 Task: Search one way flight ticket for 3 adults in first from Rock Springs: Southwest Wyoming Regional Airport (rock Springs Sweetwater County Airport) to New Bern: Coastal Carolina Regional Airport (was Craven County Regional) on 8-4-2023. Choice of flights is Sun country airlines. Number of bags: 1 carry on bag. Price is upto 97000. Outbound departure time preference is 8:00.
Action: Mouse moved to (410, 362)
Screenshot: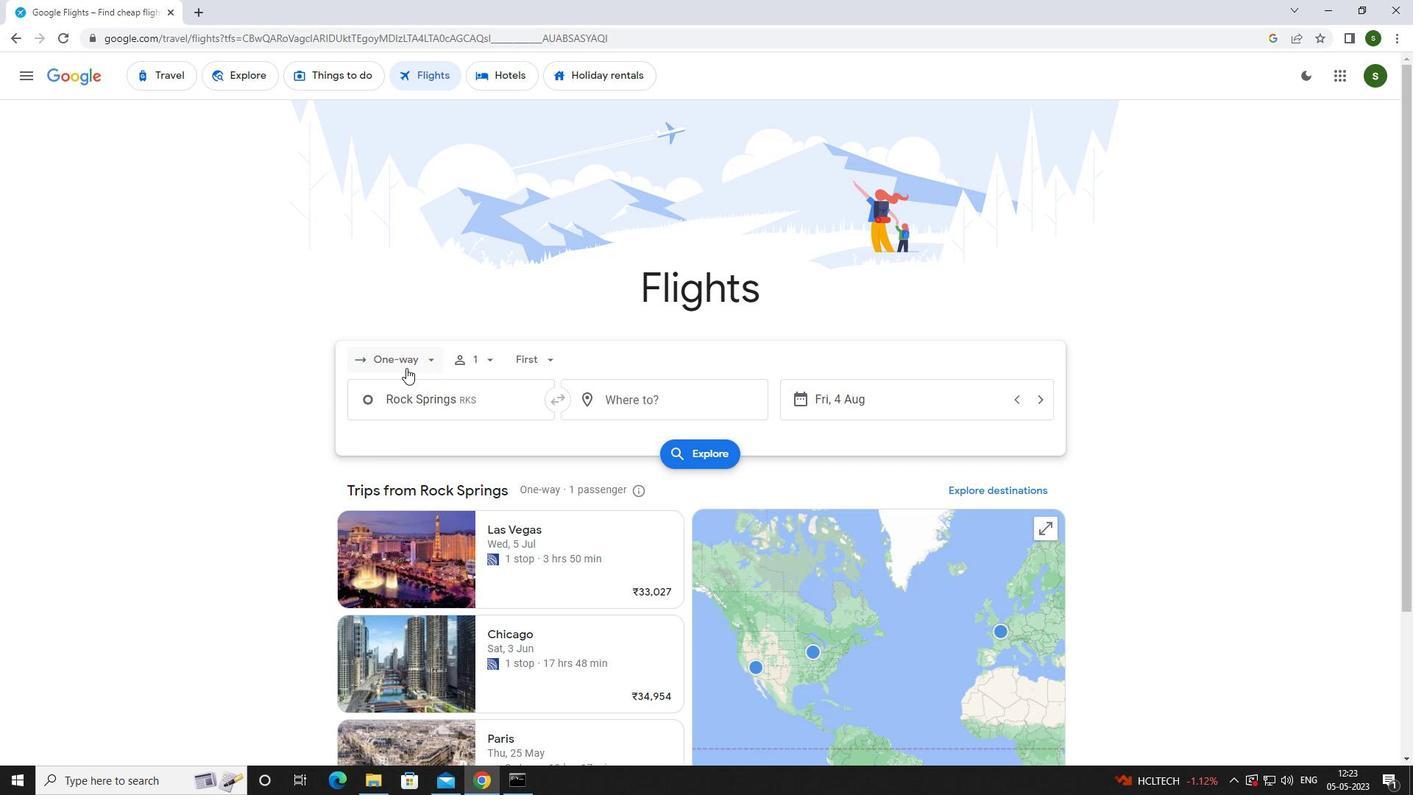 
Action: Mouse pressed left at (410, 362)
Screenshot: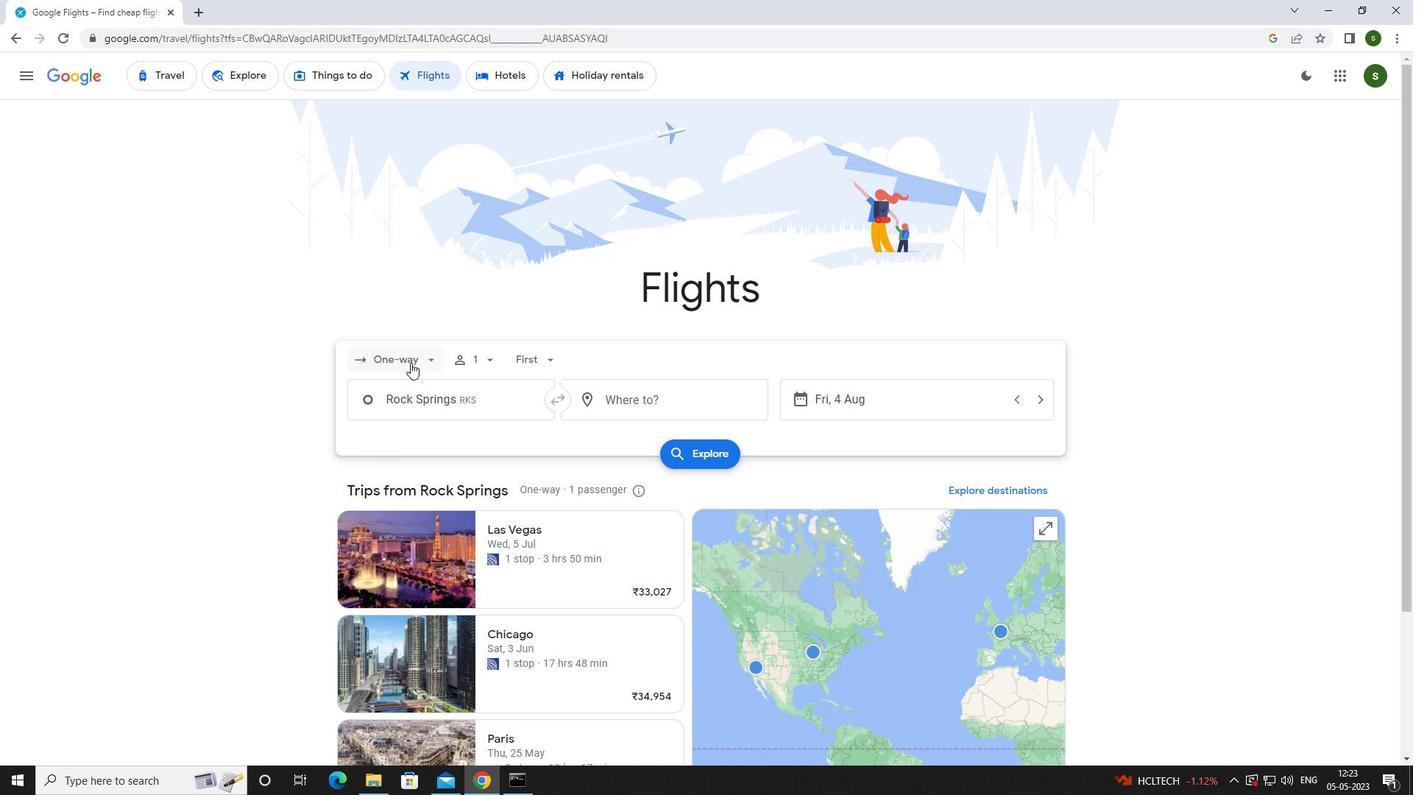 
Action: Mouse moved to (413, 421)
Screenshot: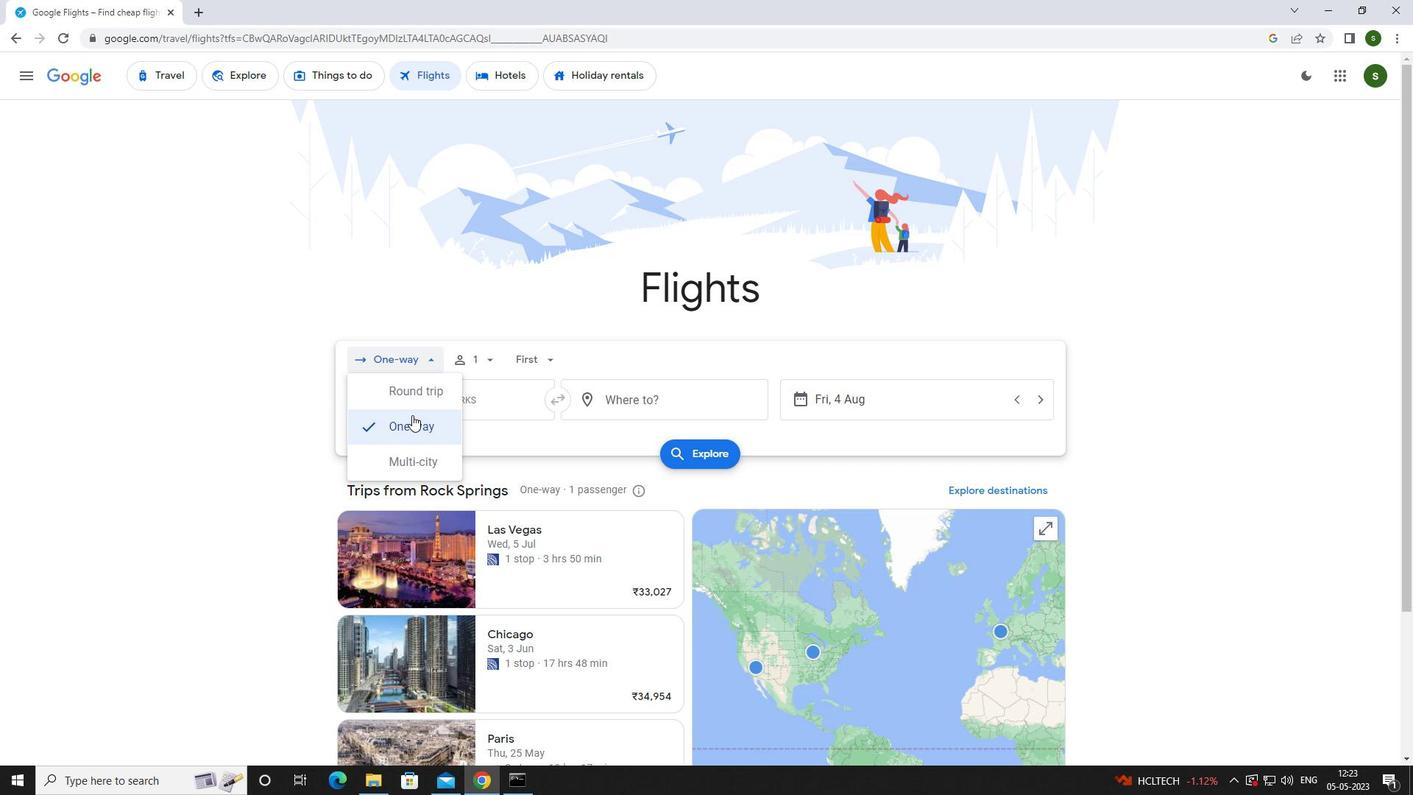 
Action: Mouse pressed left at (413, 421)
Screenshot: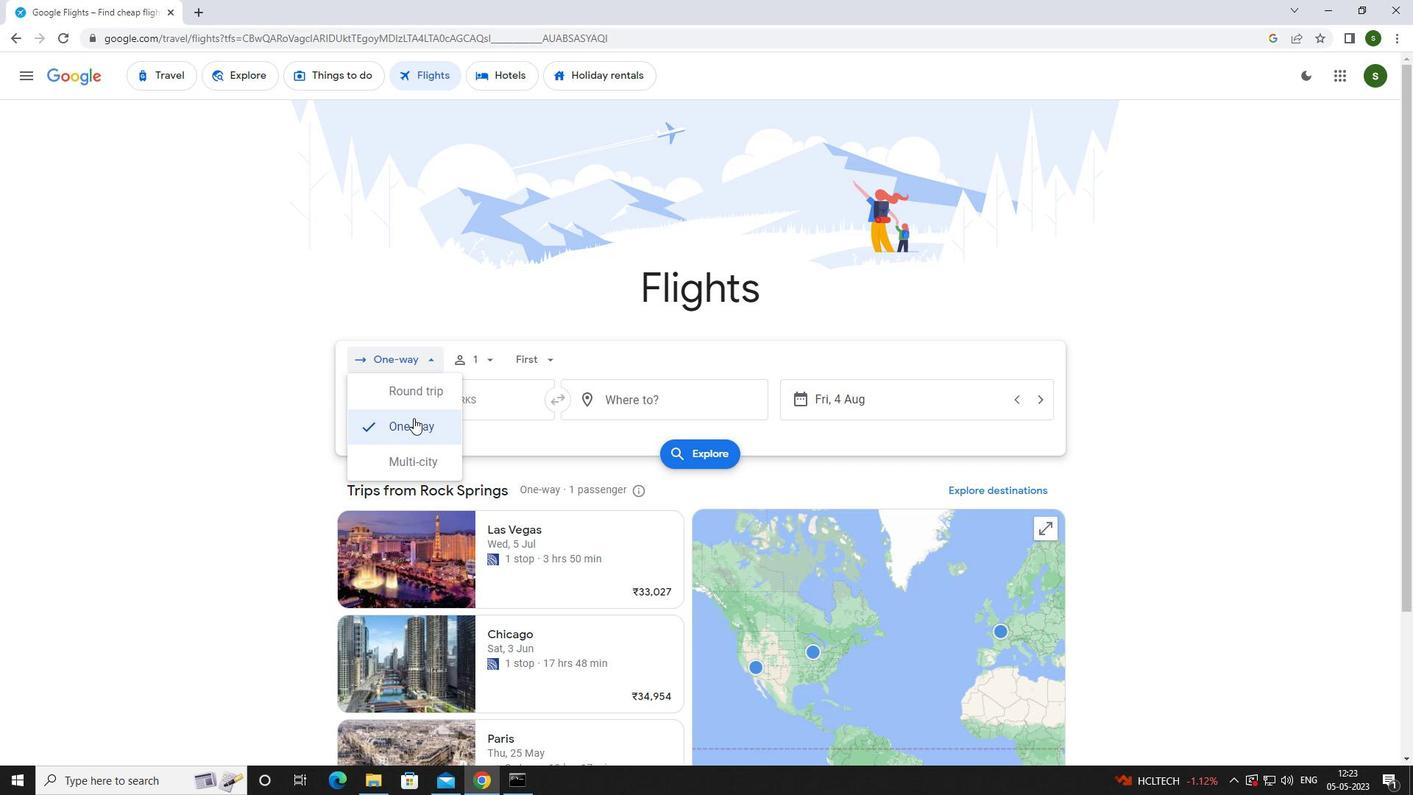 
Action: Mouse moved to (483, 353)
Screenshot: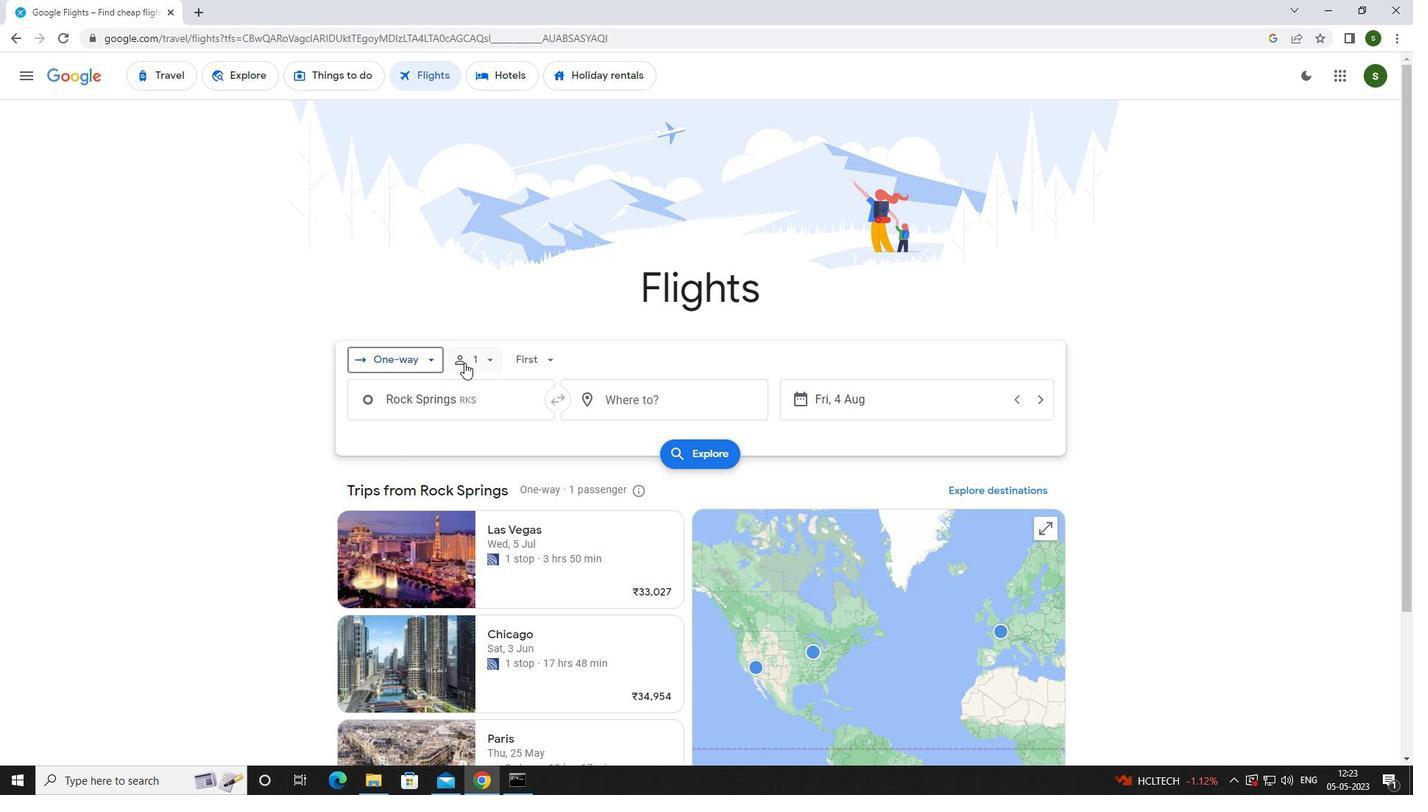 
Action: Mouse pressed left at (483, 353)
Screenshot: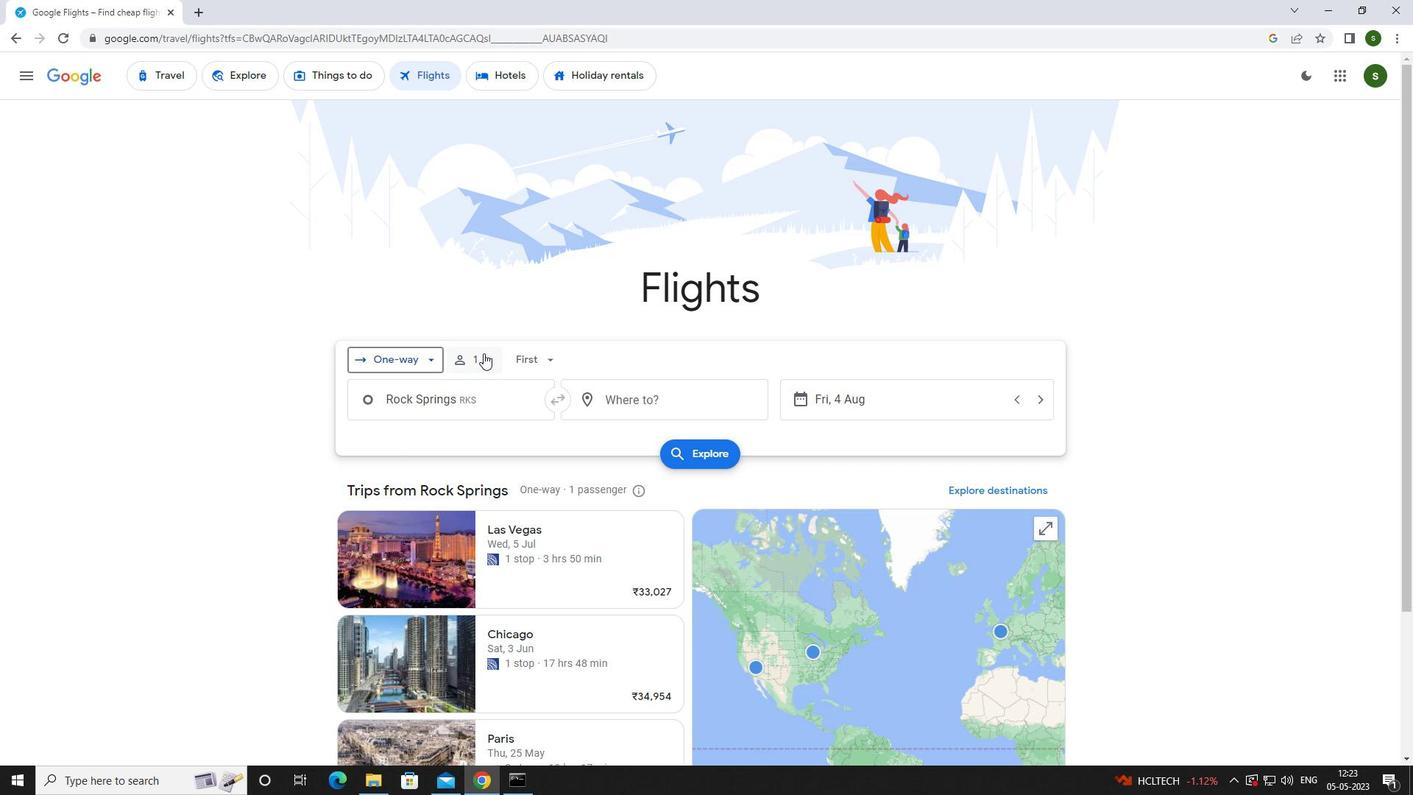 
Action: Mouse moved to (599, 396)
Screenshot: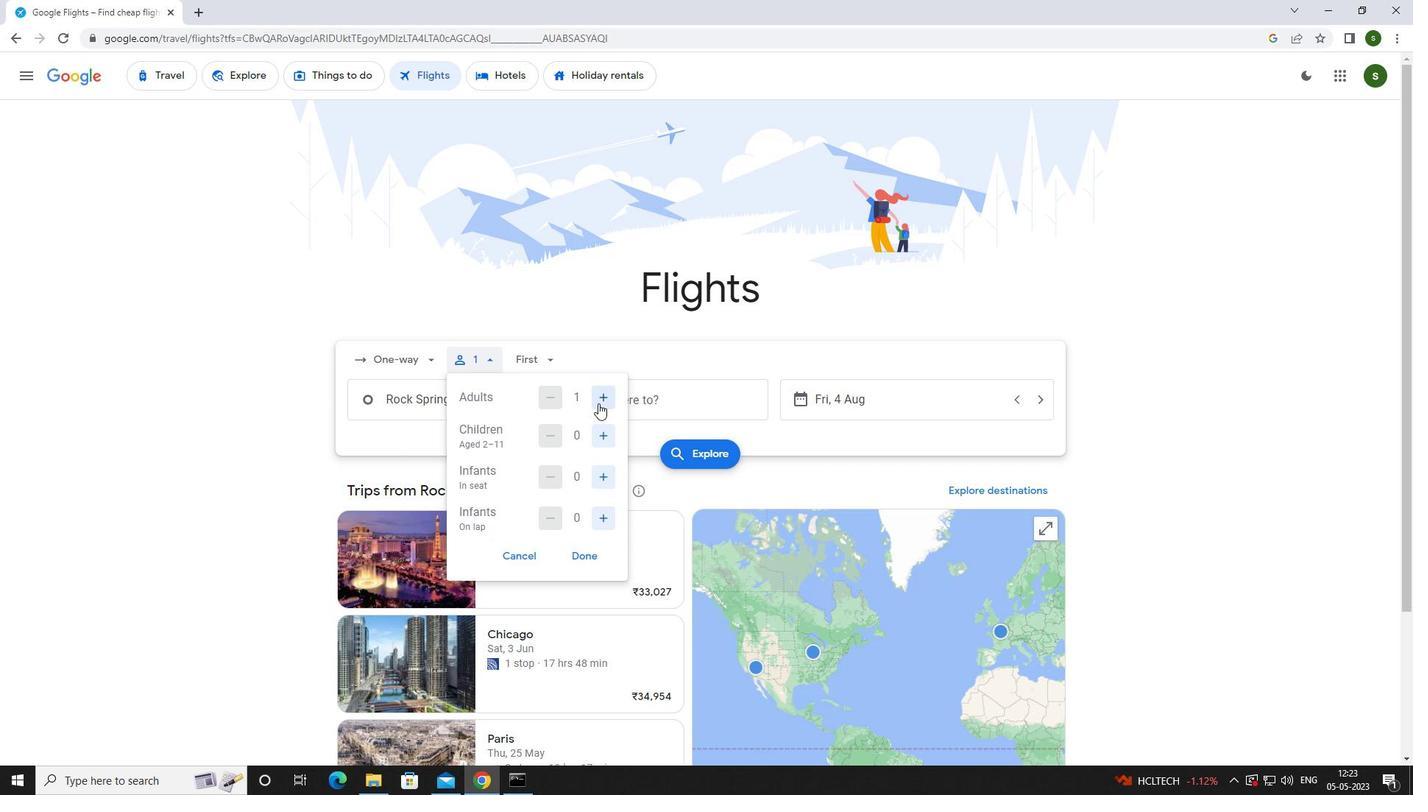 
Action: Mouse pressed left at (599, 396)
Screenshot: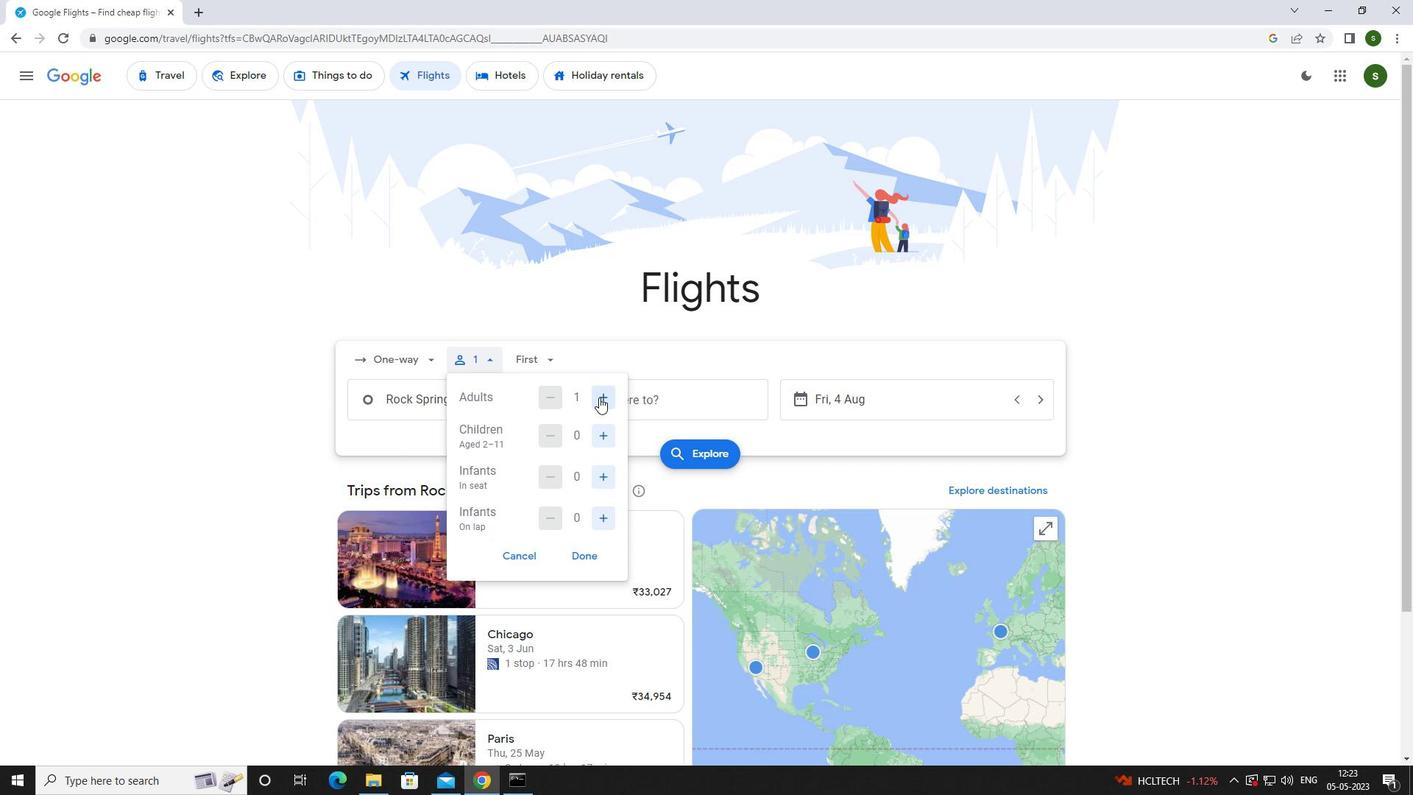 
Action: Mouse pressed left at (599, 396)
Screenshot: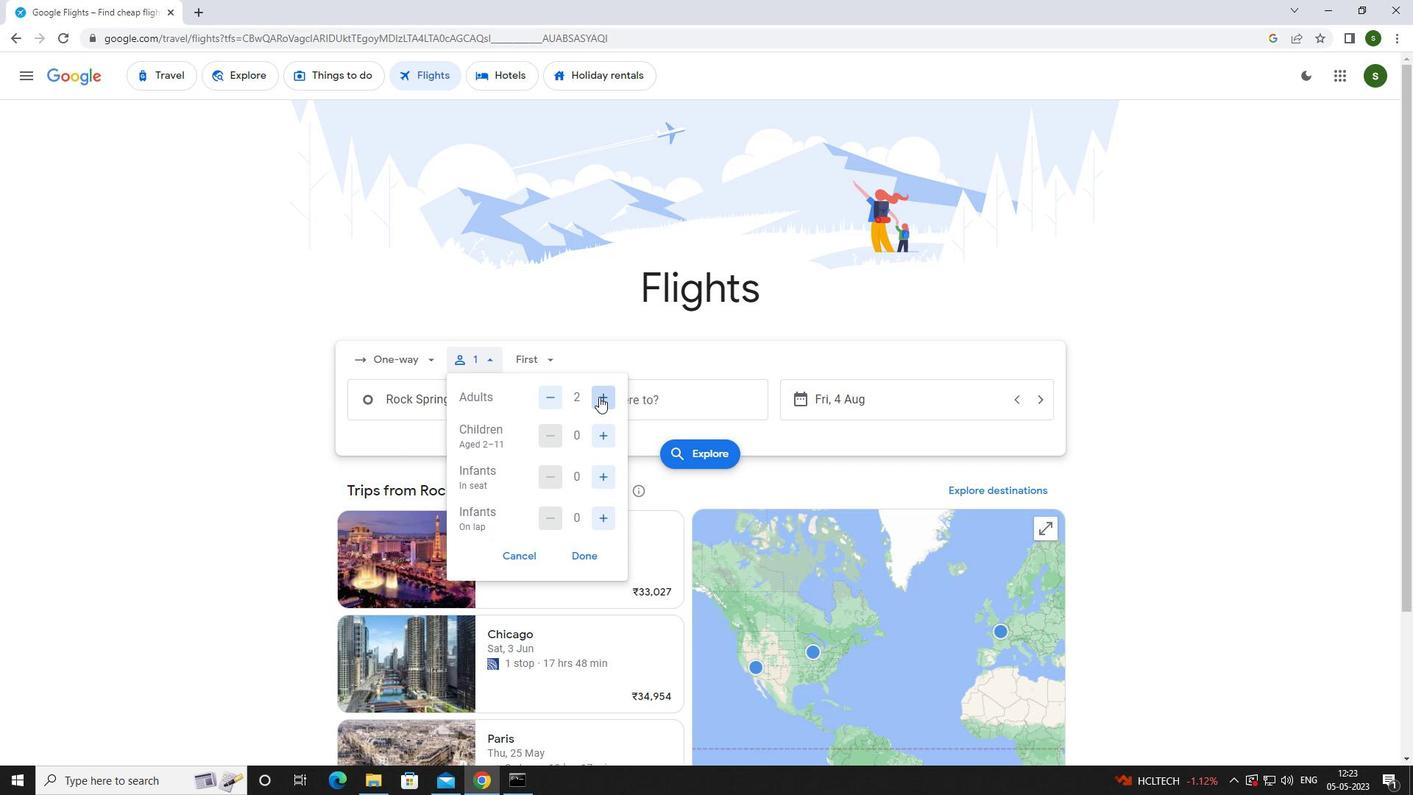 
Action: Mouse moved to (549, 354)
Screenshot: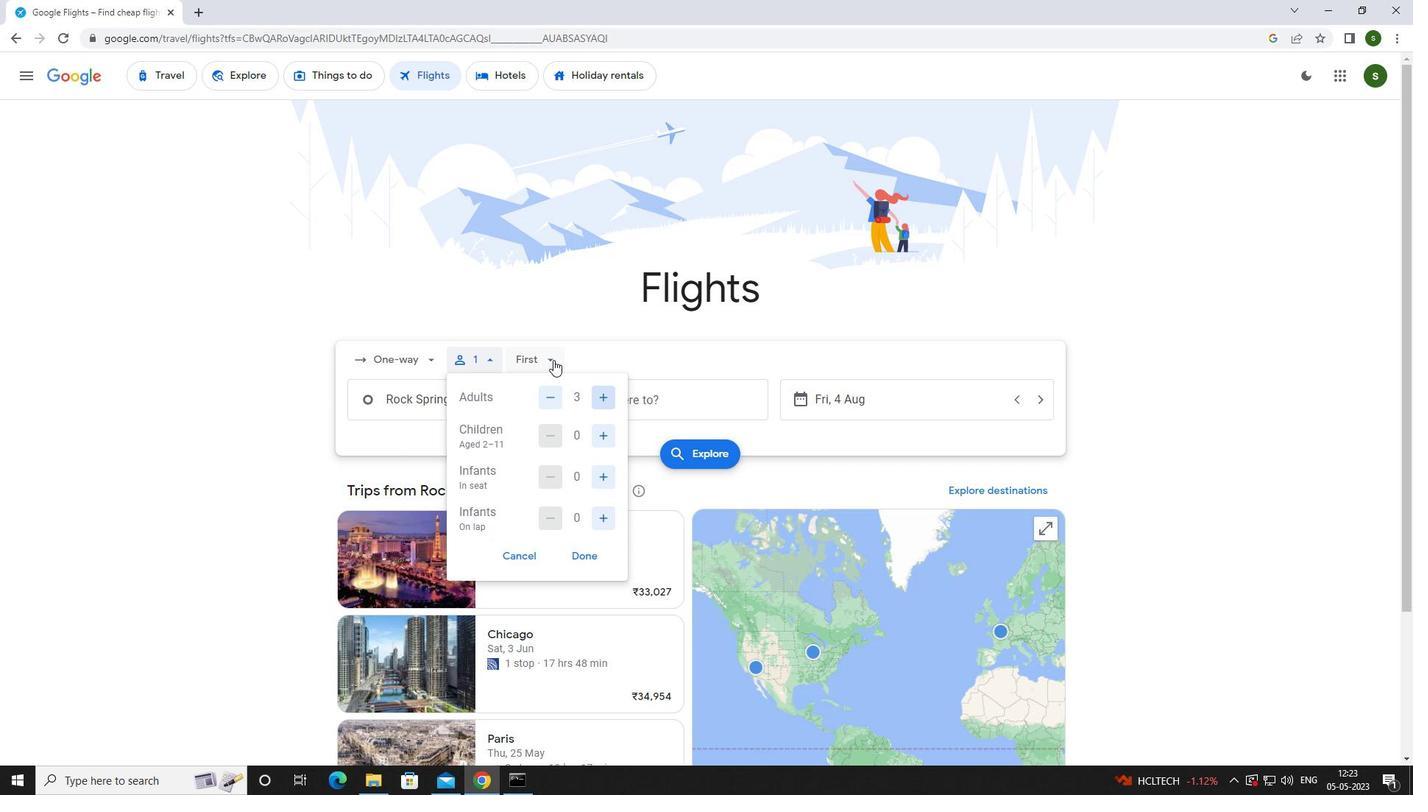 
Action: Mouse pressed left at (549, 354)
Screenshot: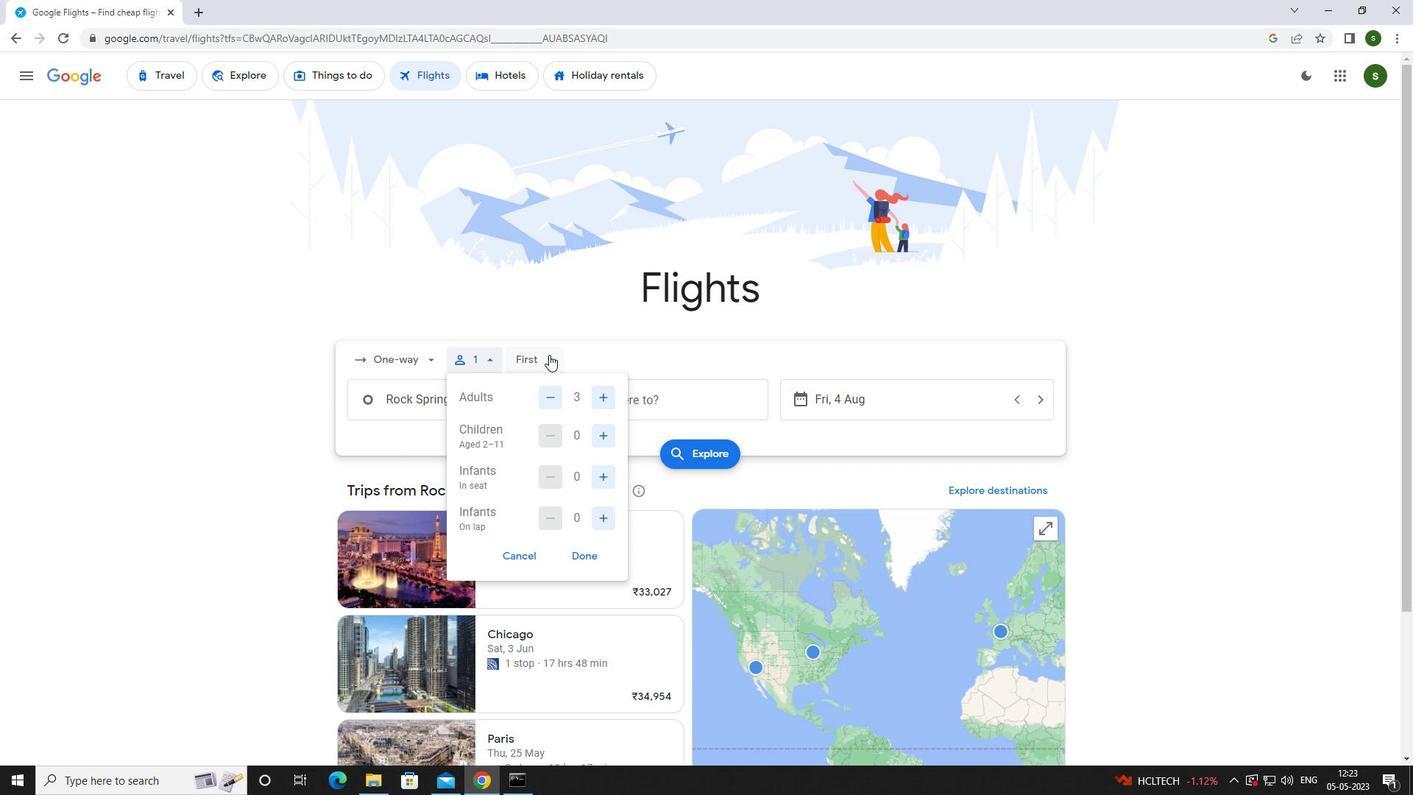 
Action: Mouse moved to (580, 495)
Screenshot: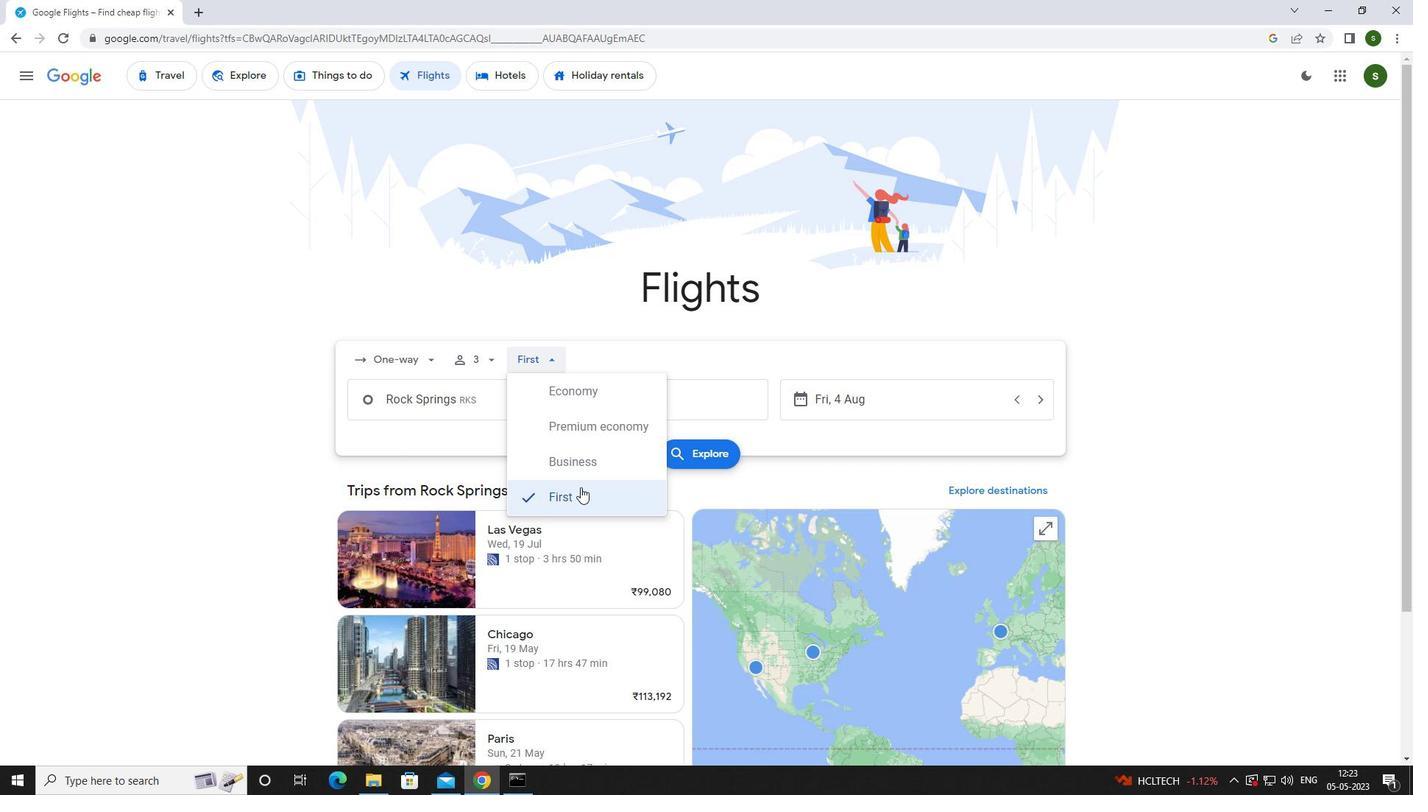 
Action: Mouse pressed left at (580, 495)
Screenshot: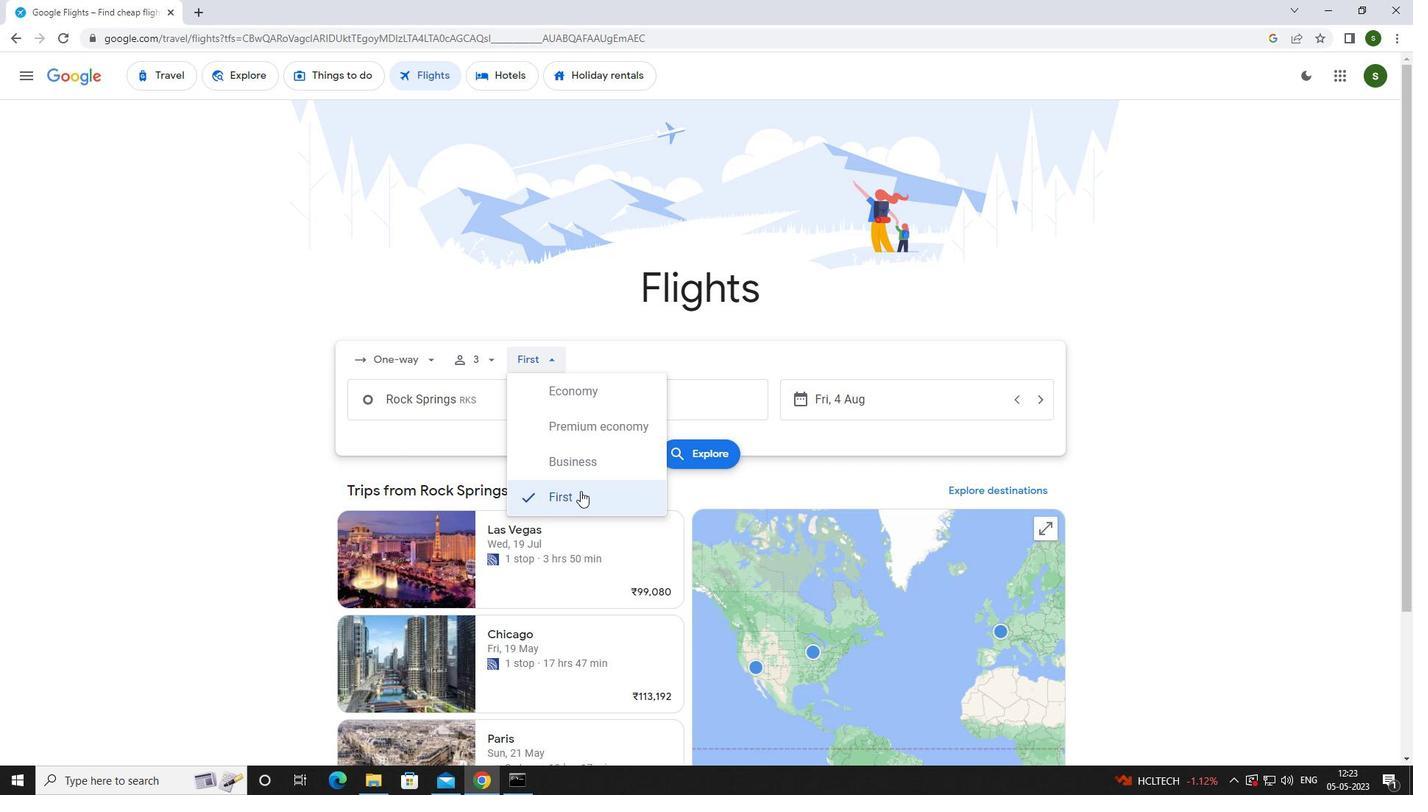 
Action: Mouse moved to (499, 405)
Screenshot: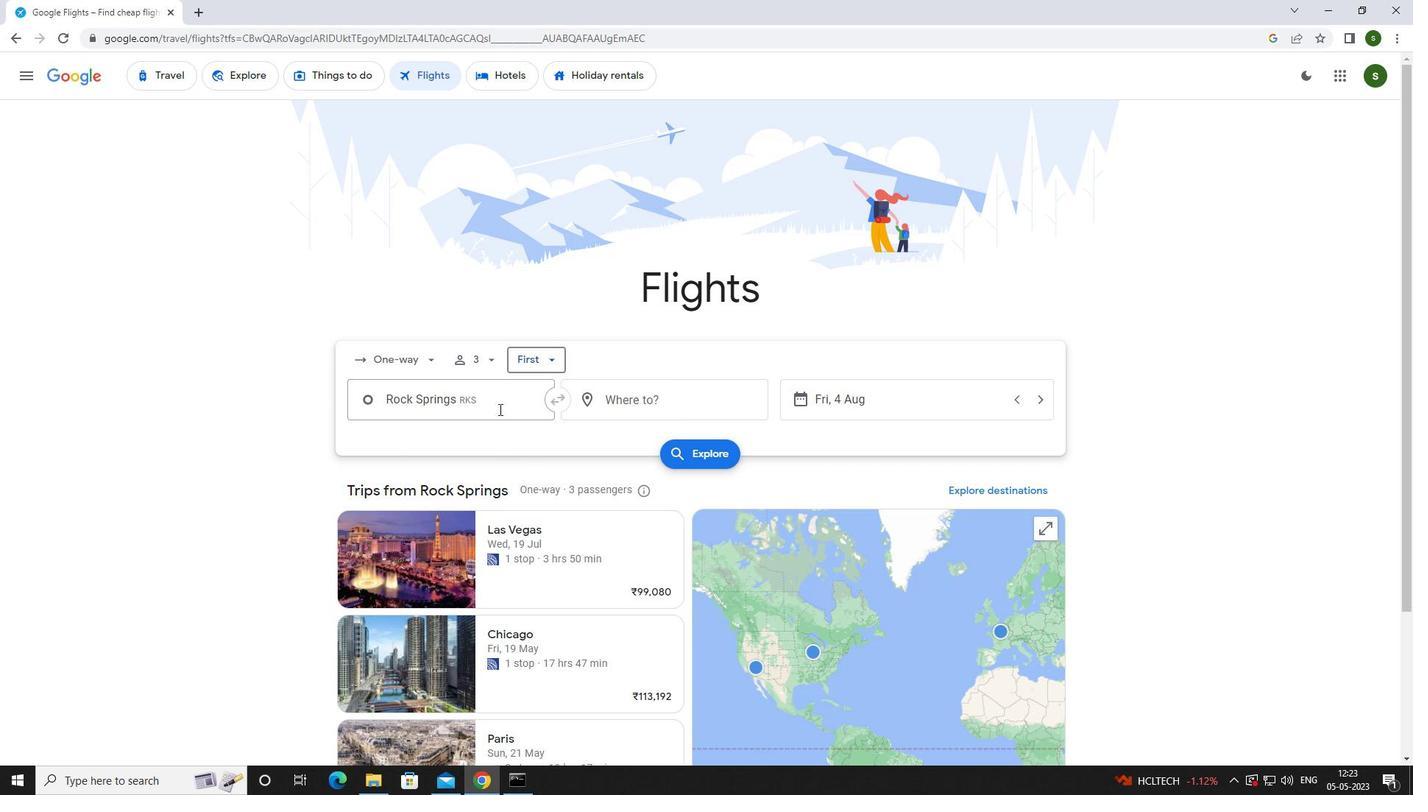 
Action: Mouse pressed left at (499, 405)
Screenshot: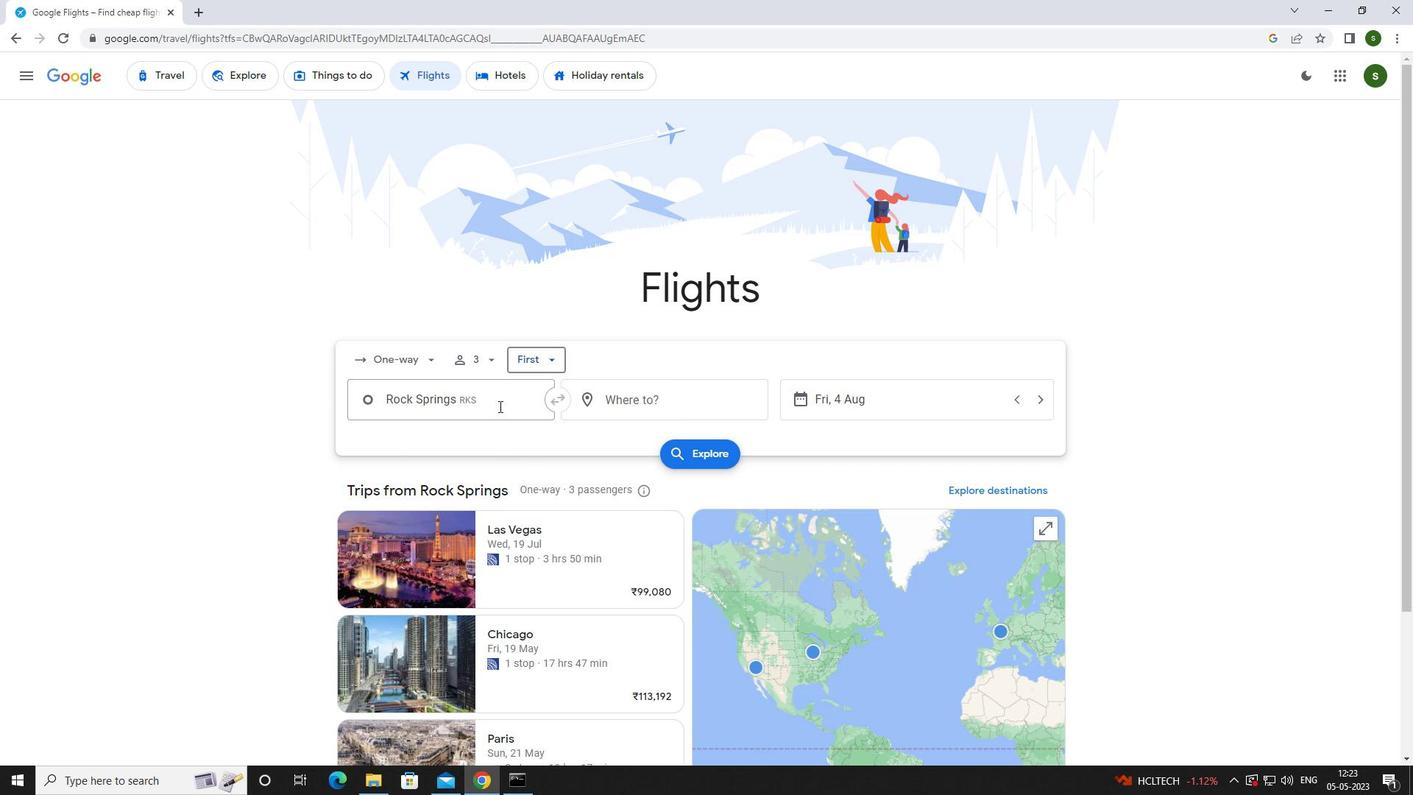 
Action: Key pressed <Key.caps_lock>r<Key.caps_lock>ock<Key.space><Key.caps_lock>s<Key.caps_lock>prings
Screenshot: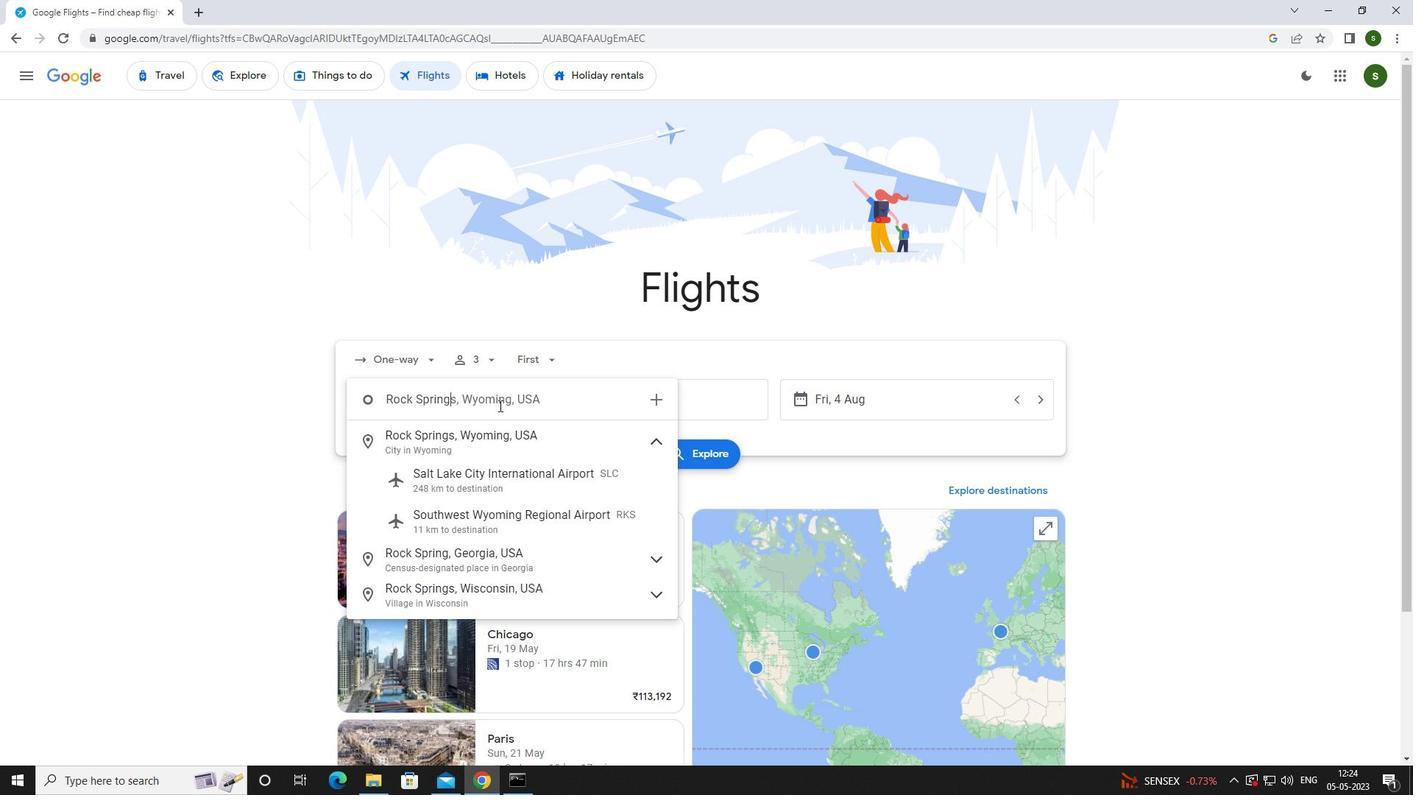 
Action: Mouse moved to (511, 510)
Screenshot: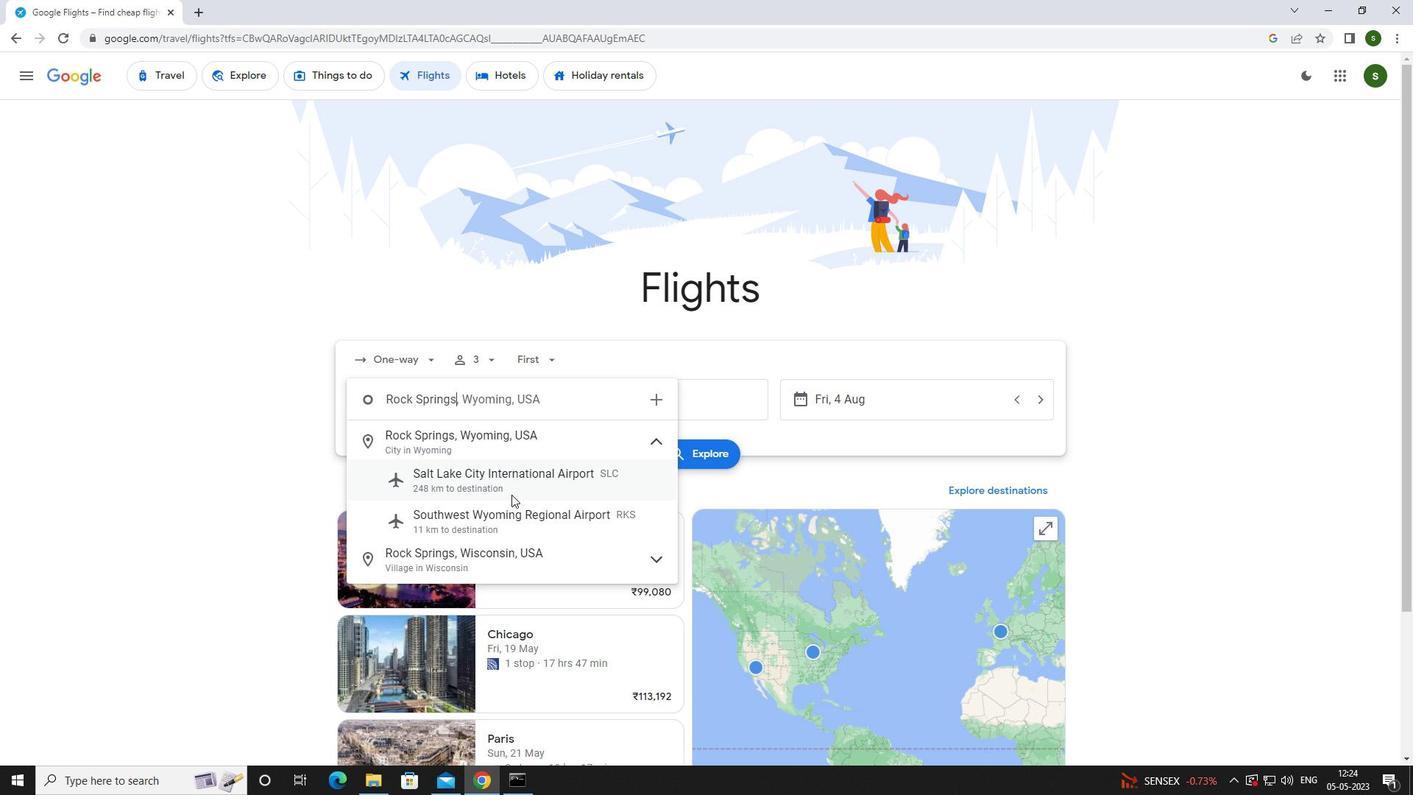 
Action: Mouse pressed left at (511, 510)
Screenshot: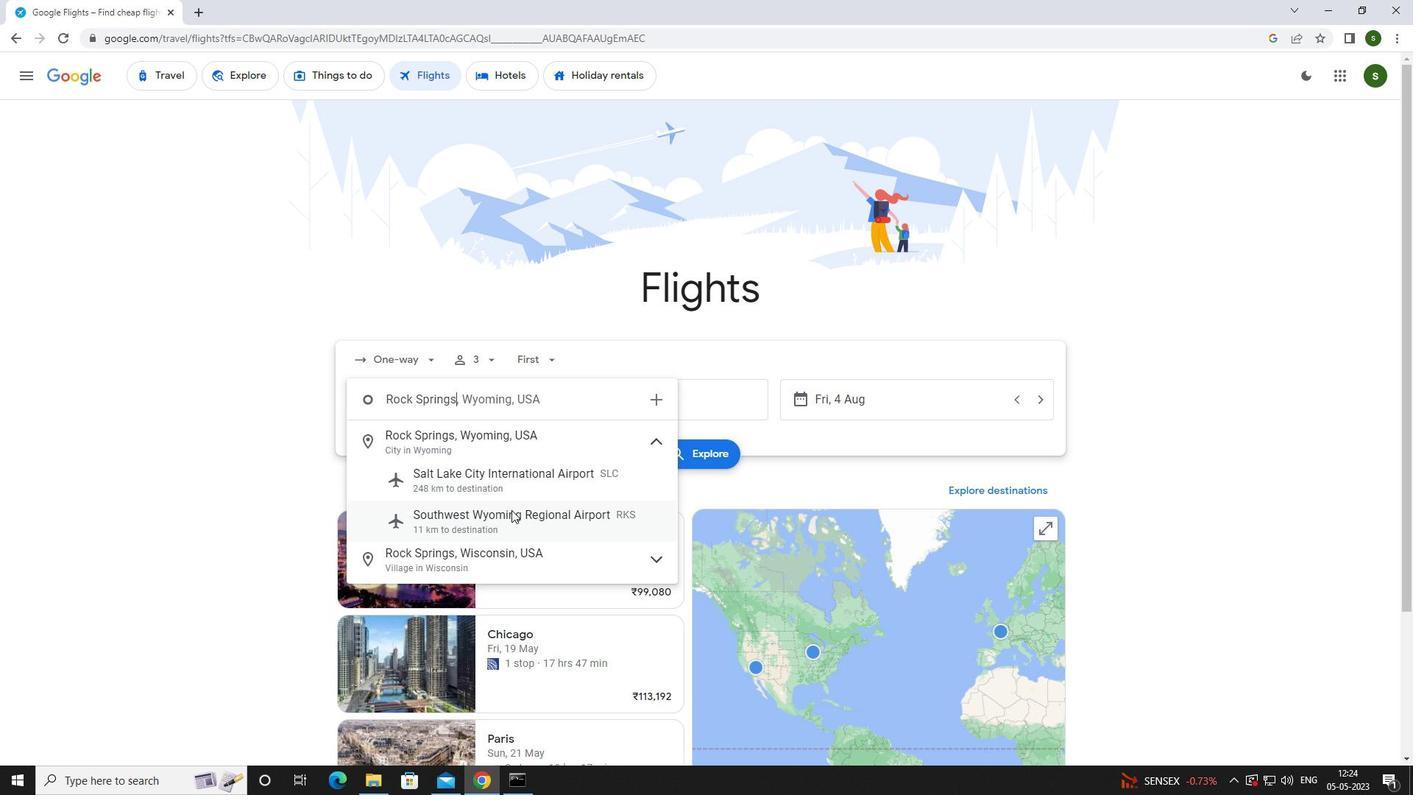 
Action: Mouse moved to (642, 403)
Screenshot: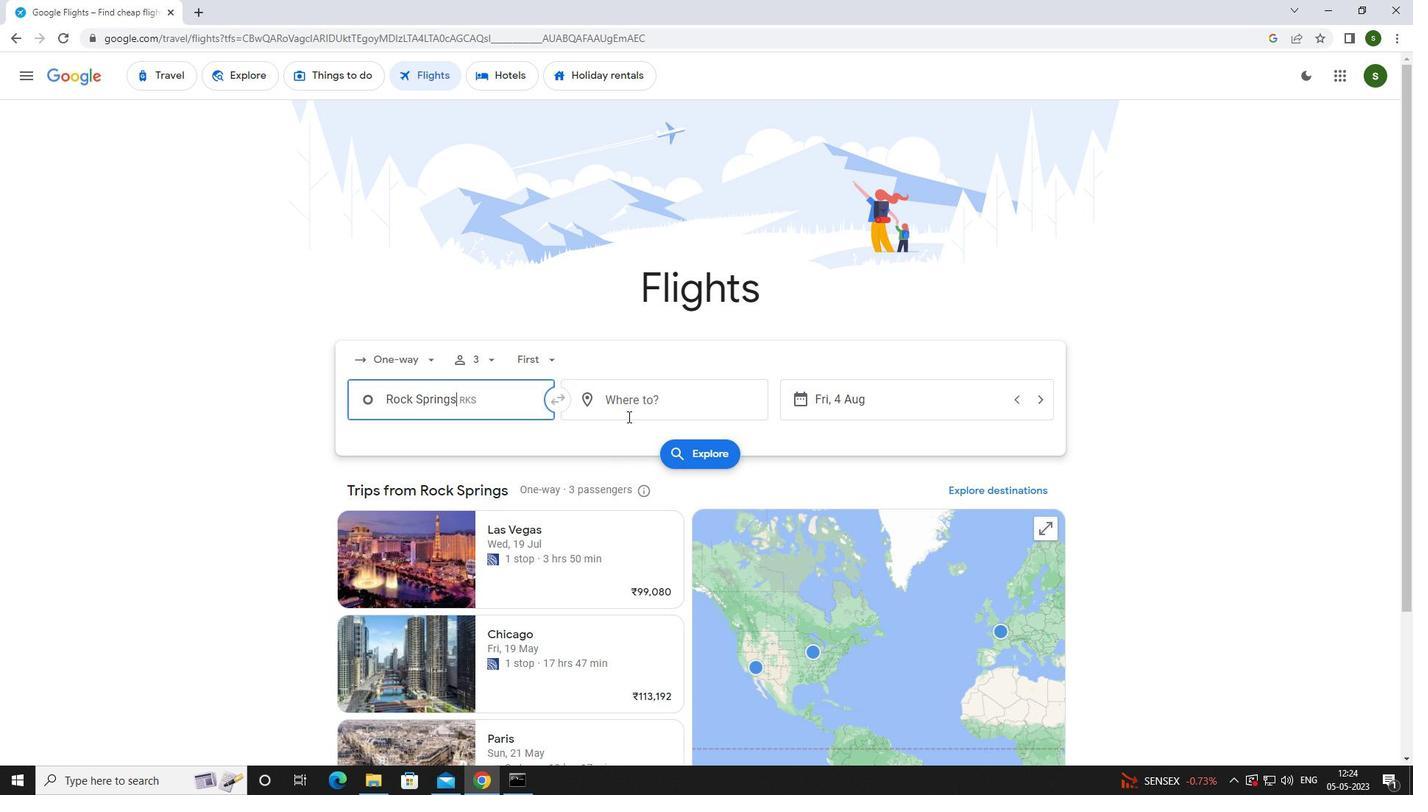 
Action: Mouse pressed left at (642, 403)
Screenshot: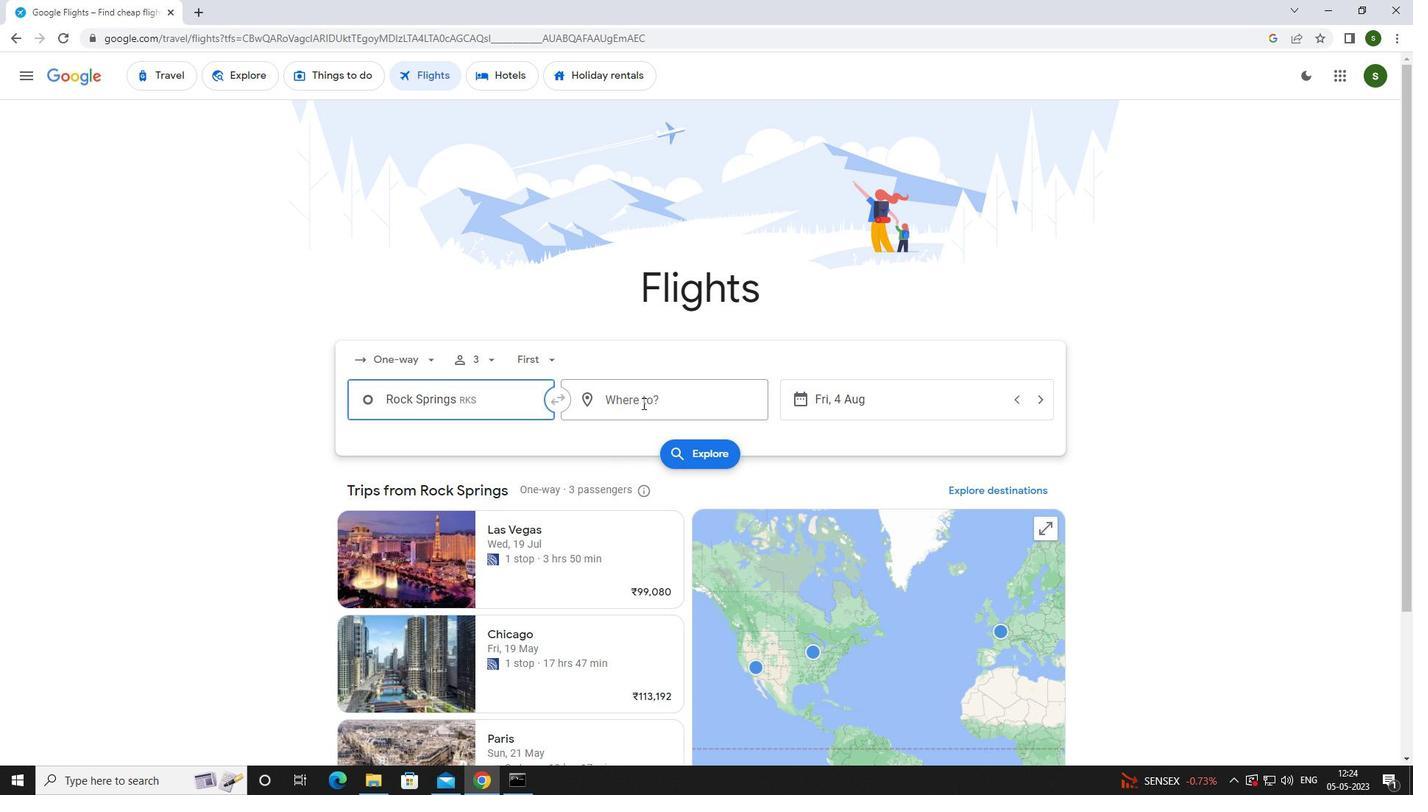 
Action: Key pressed <Key.caps_lock>c<Key.caps_lock>oastal
Screenshot: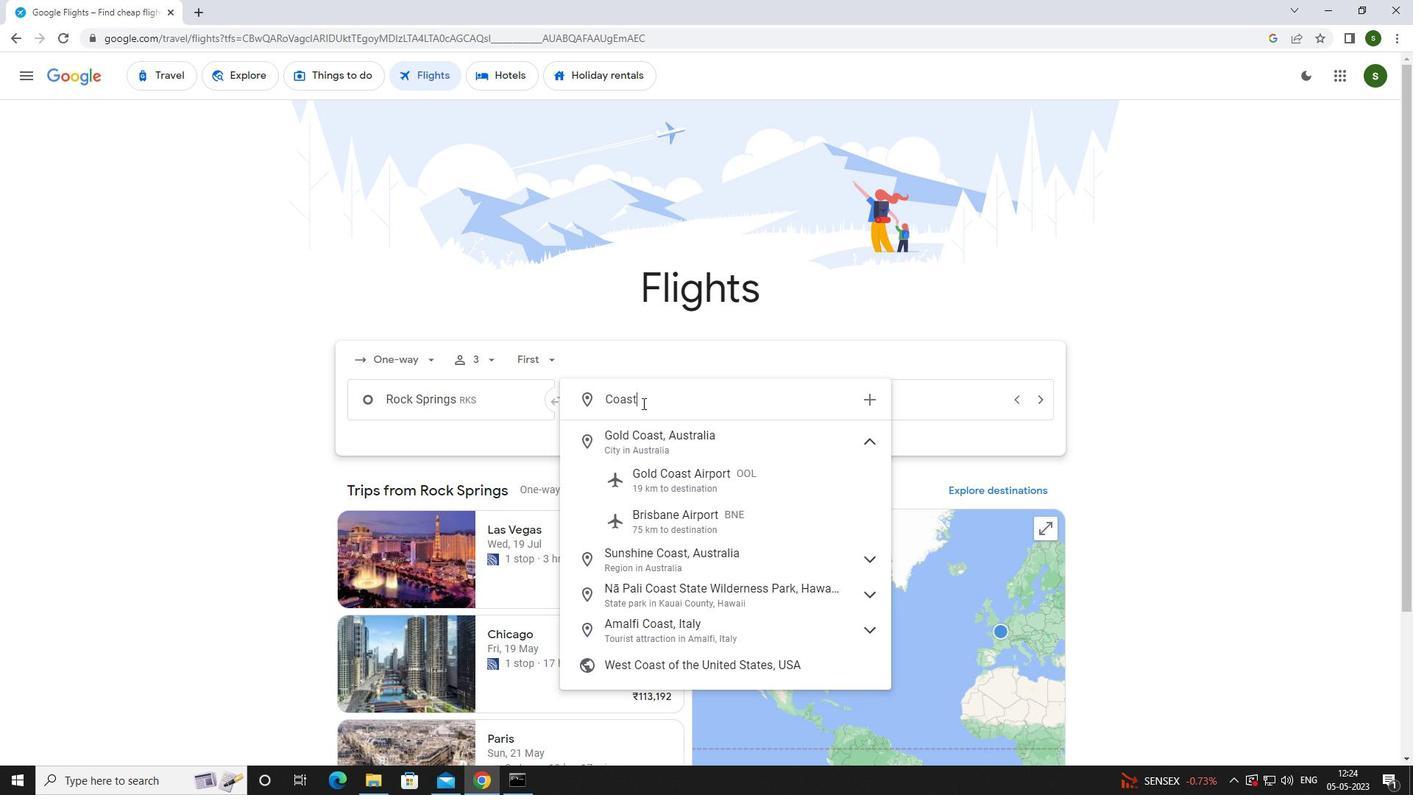 
Action: Mouse moved to (654, 439)
Screenshot: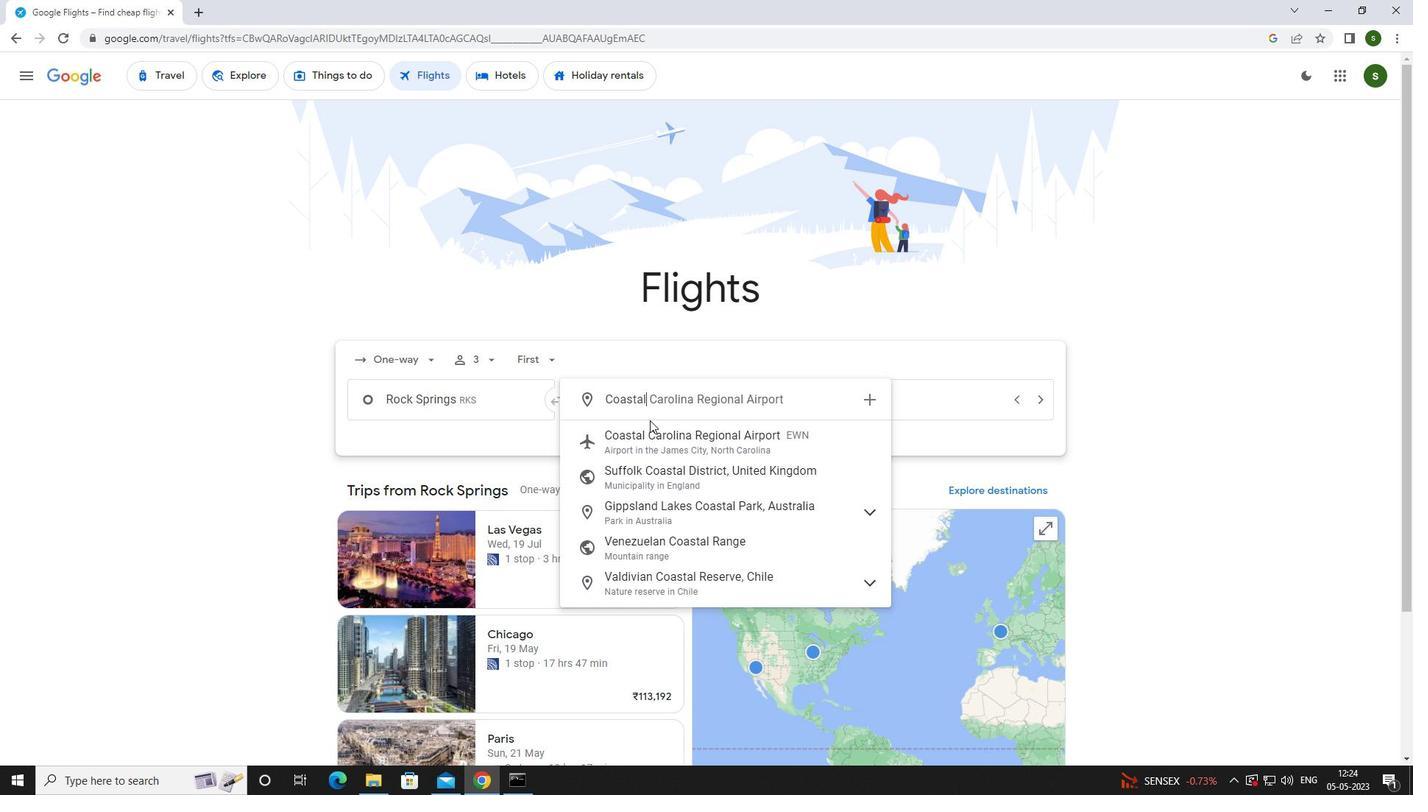 
Action: Mouse pressed left at (654, 439)
Screenshot: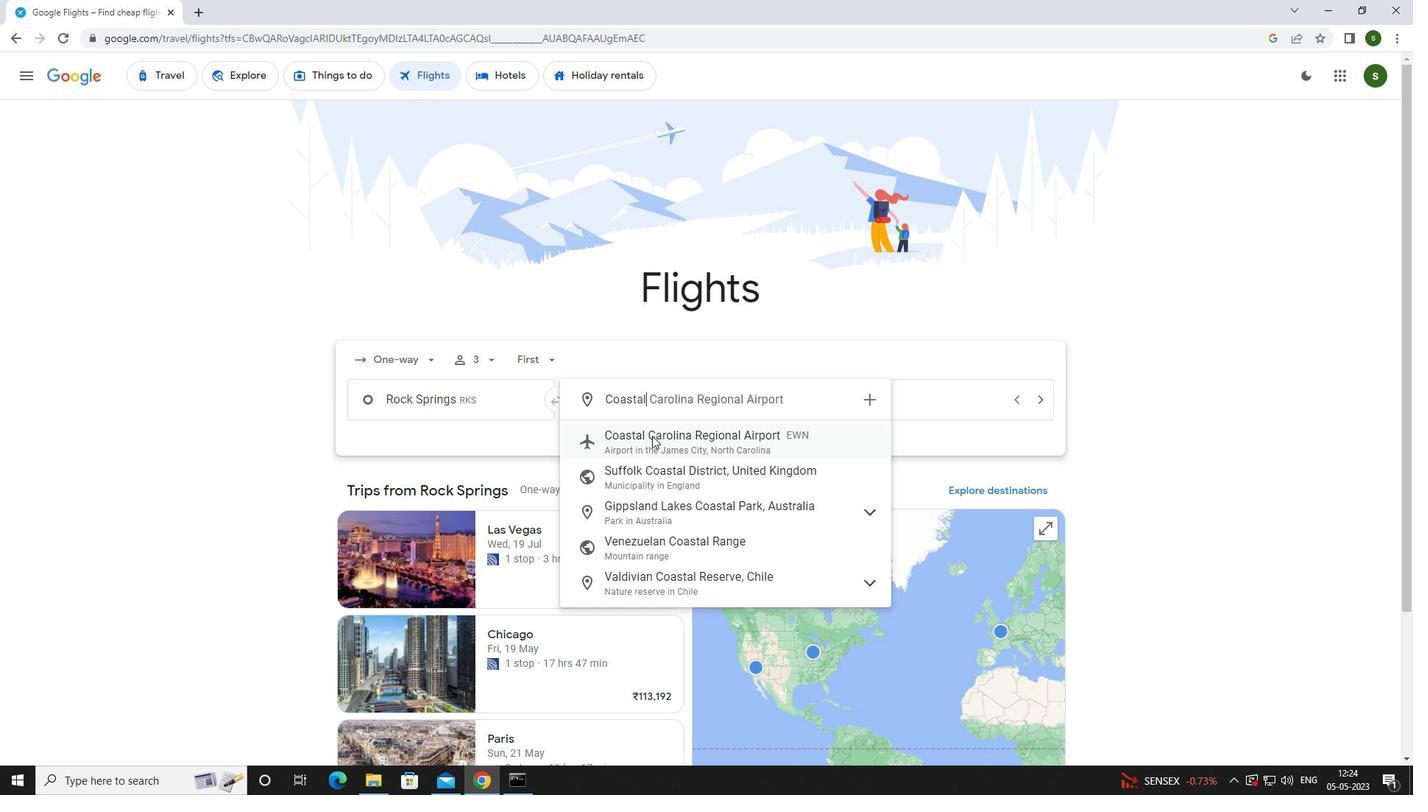 
Action: Mouse moved to (867, 401)
Screenshot: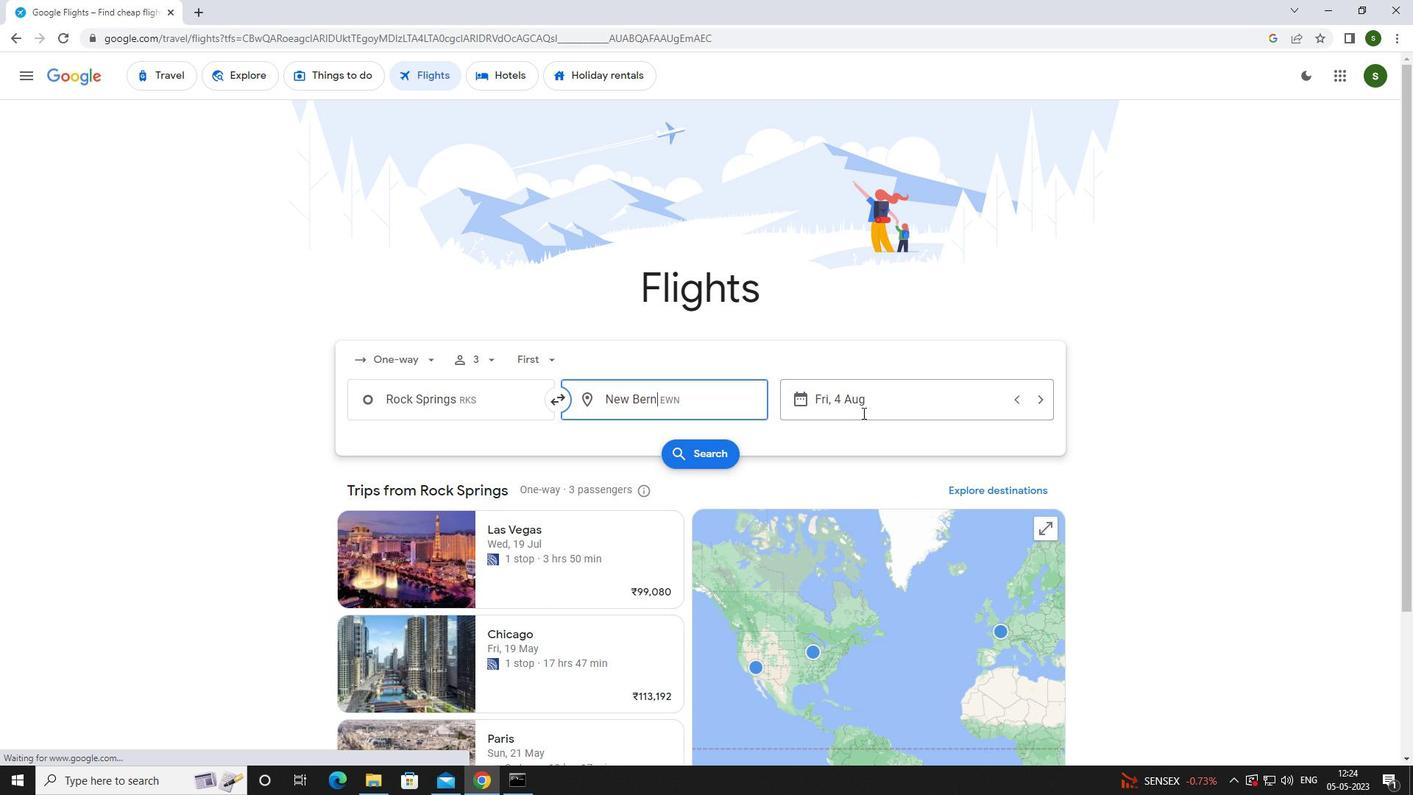 
Action: Mouse pressed left at (867, 401)
Screenshot: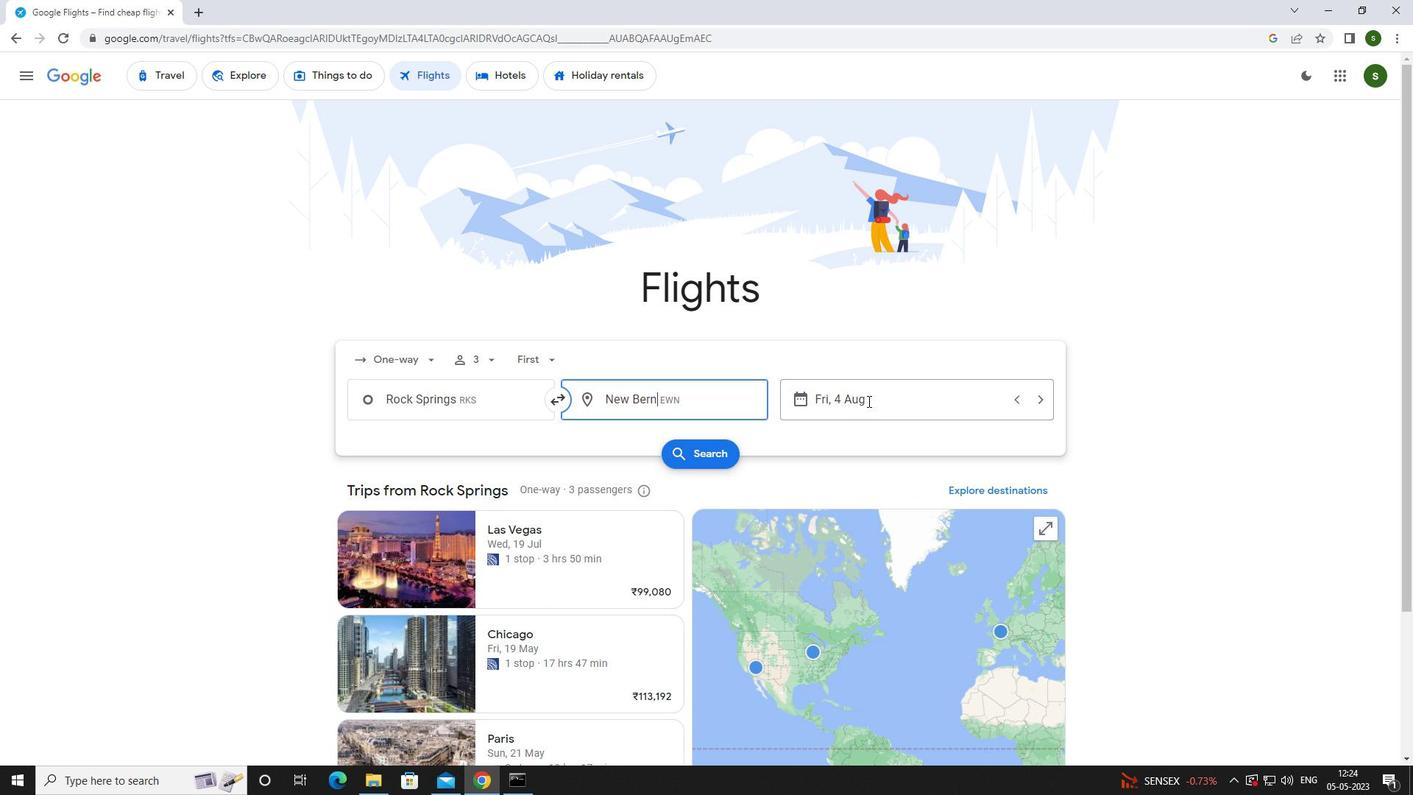 
Action: Mouse moved to (702, 493)
Screenshot: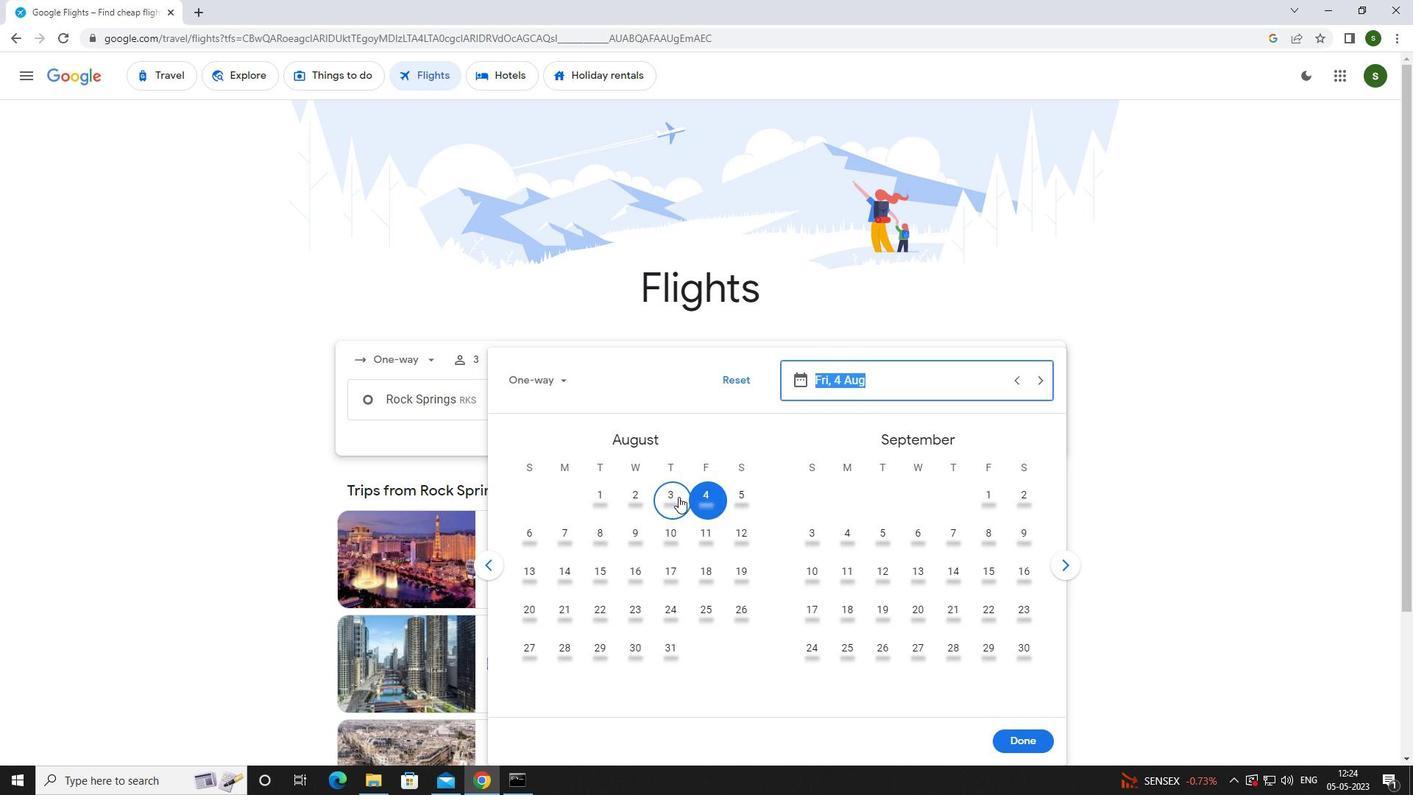 
Action: Mouse pressed left at (702, 493)
Screenshot: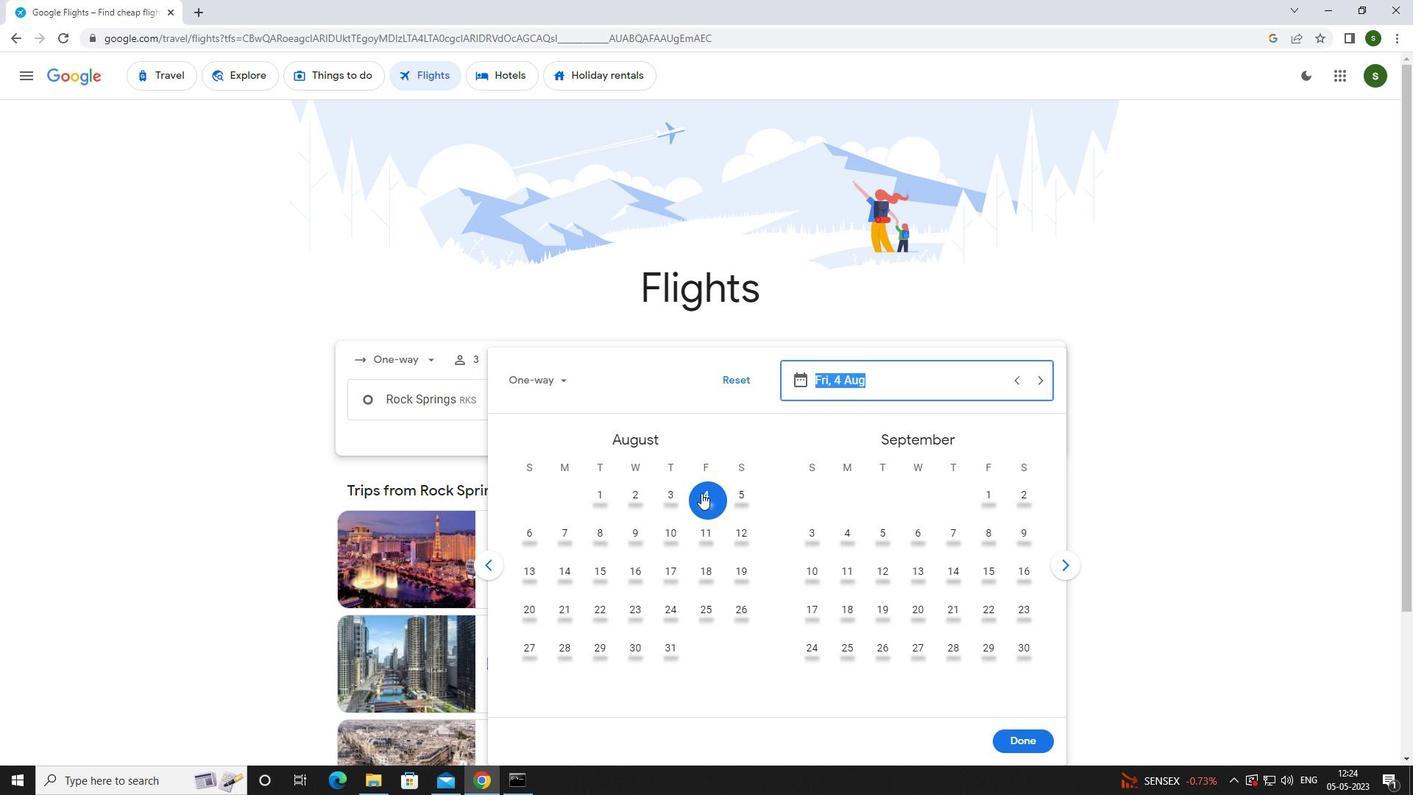 
Action: Mouse moved to (1001, 738)
Screenshot: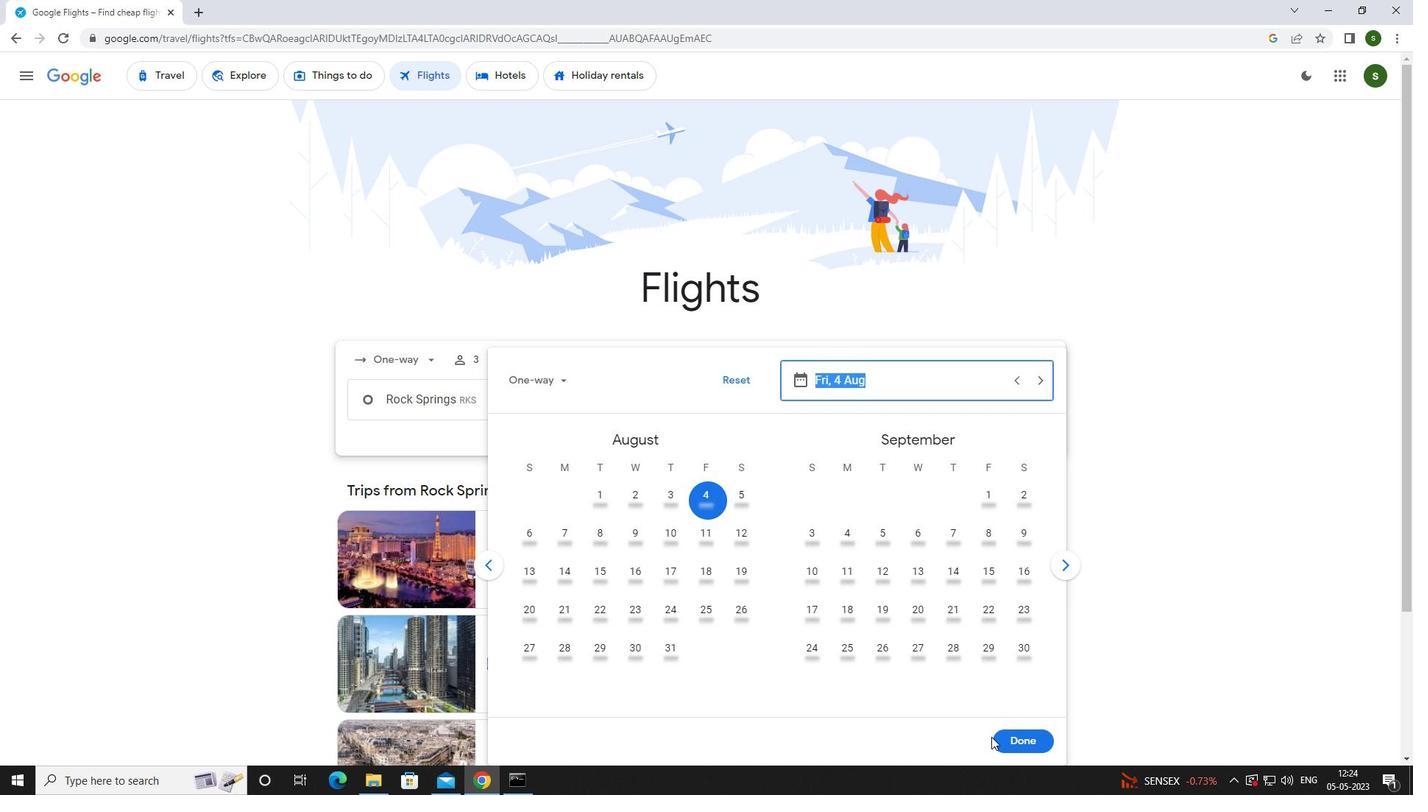 
Action: Mouse pressed left at (1001, 738)
Screenshot: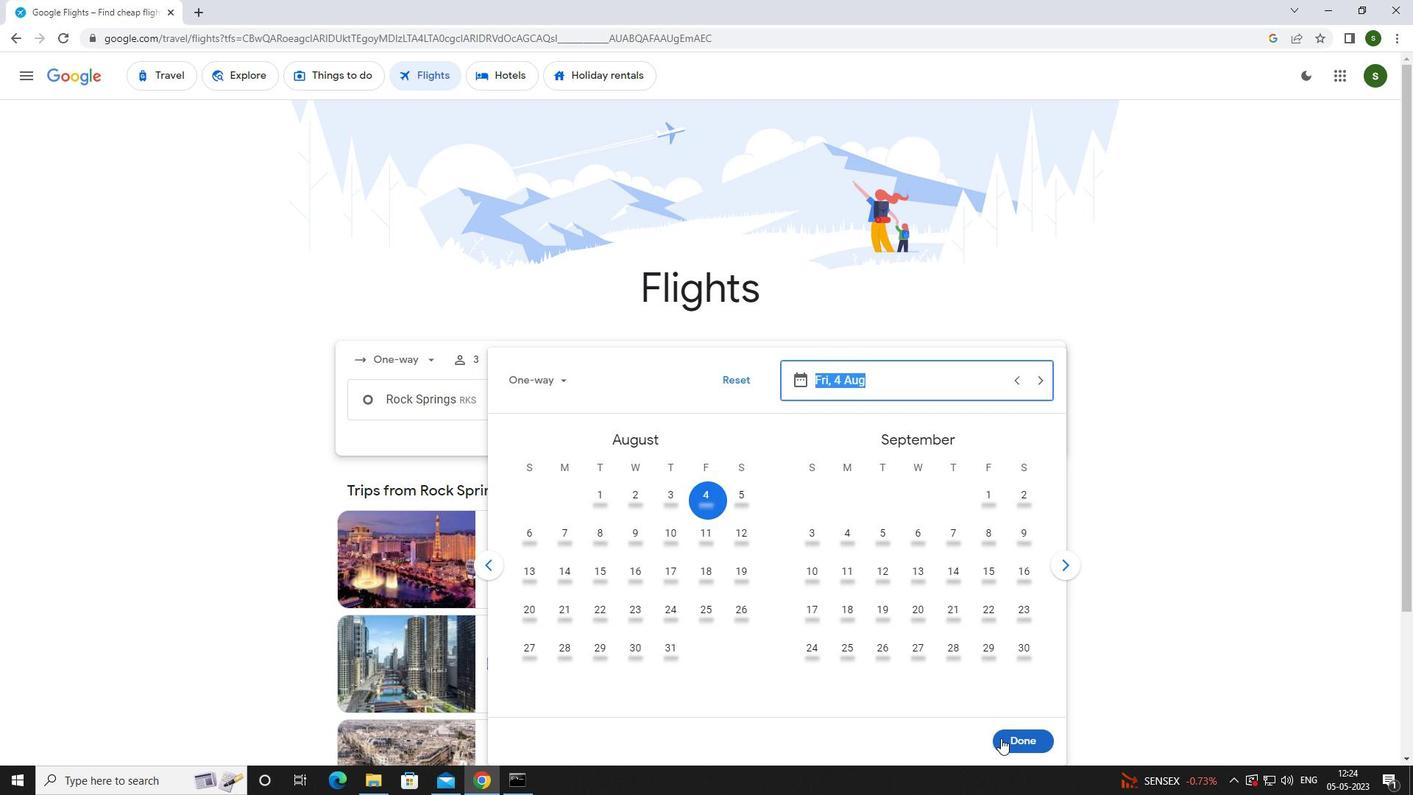 
Action: Mouse moved to (703, 460)
Screenshot: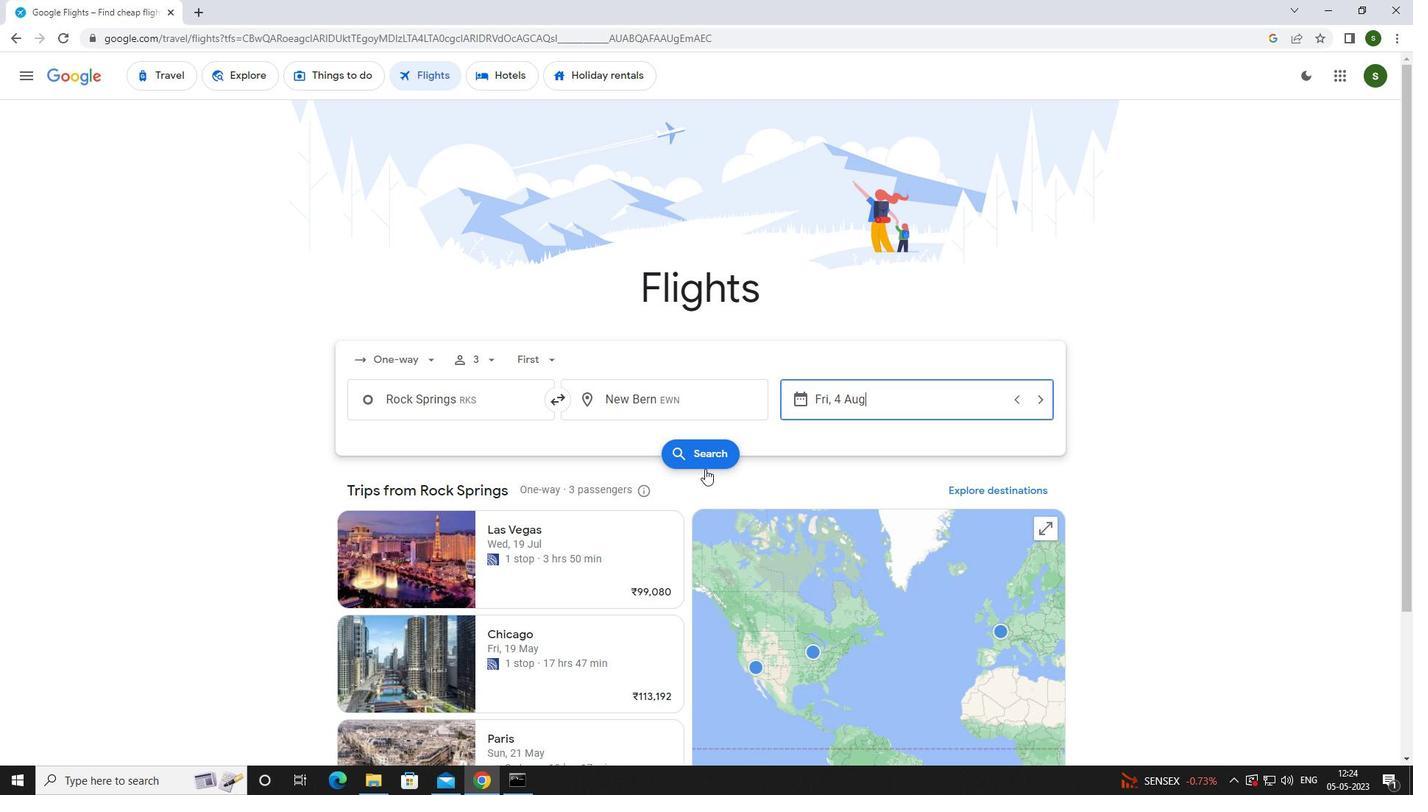
Action: Mouse pressed left at (703, 460)
Screenshot: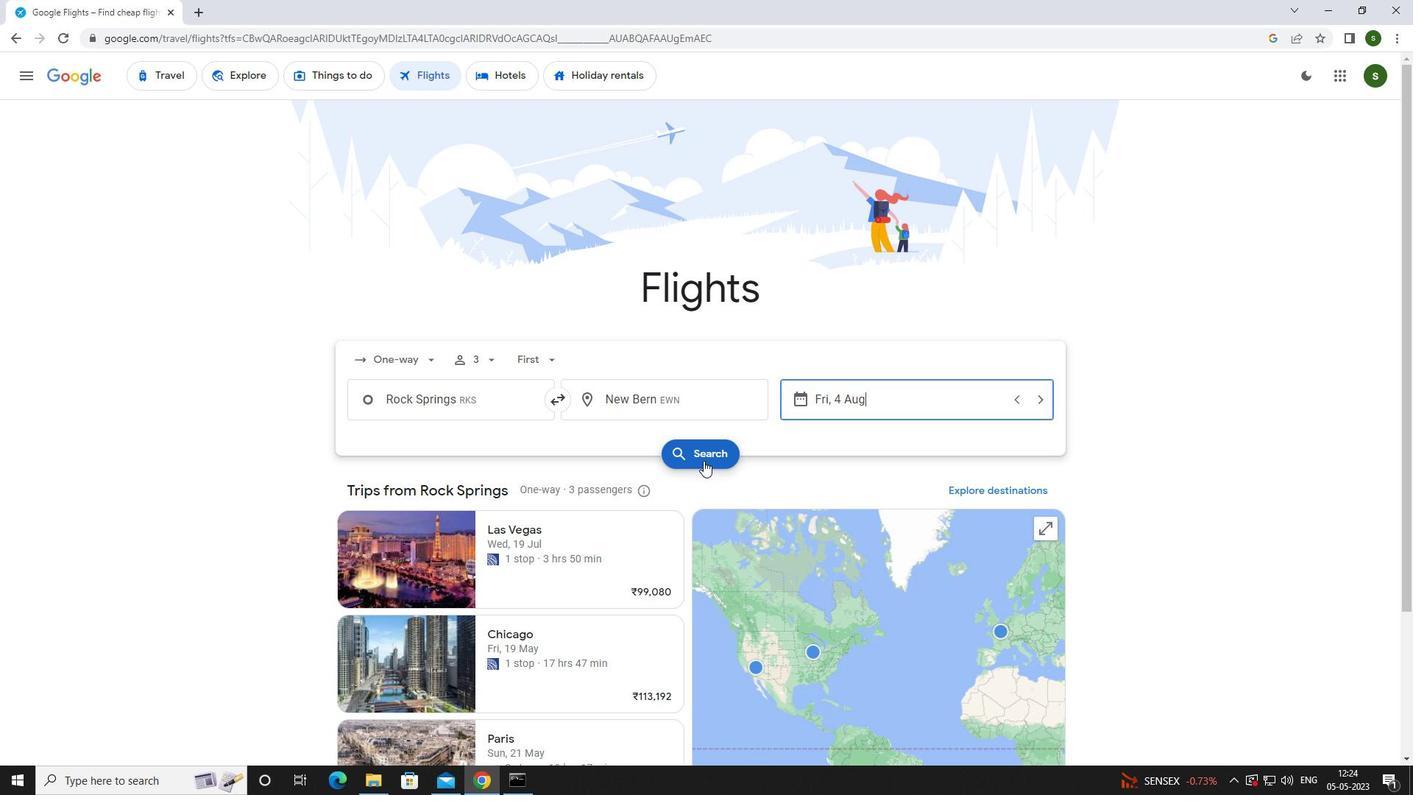 
Action: Mouse moved to (364, 219)
Screenshot: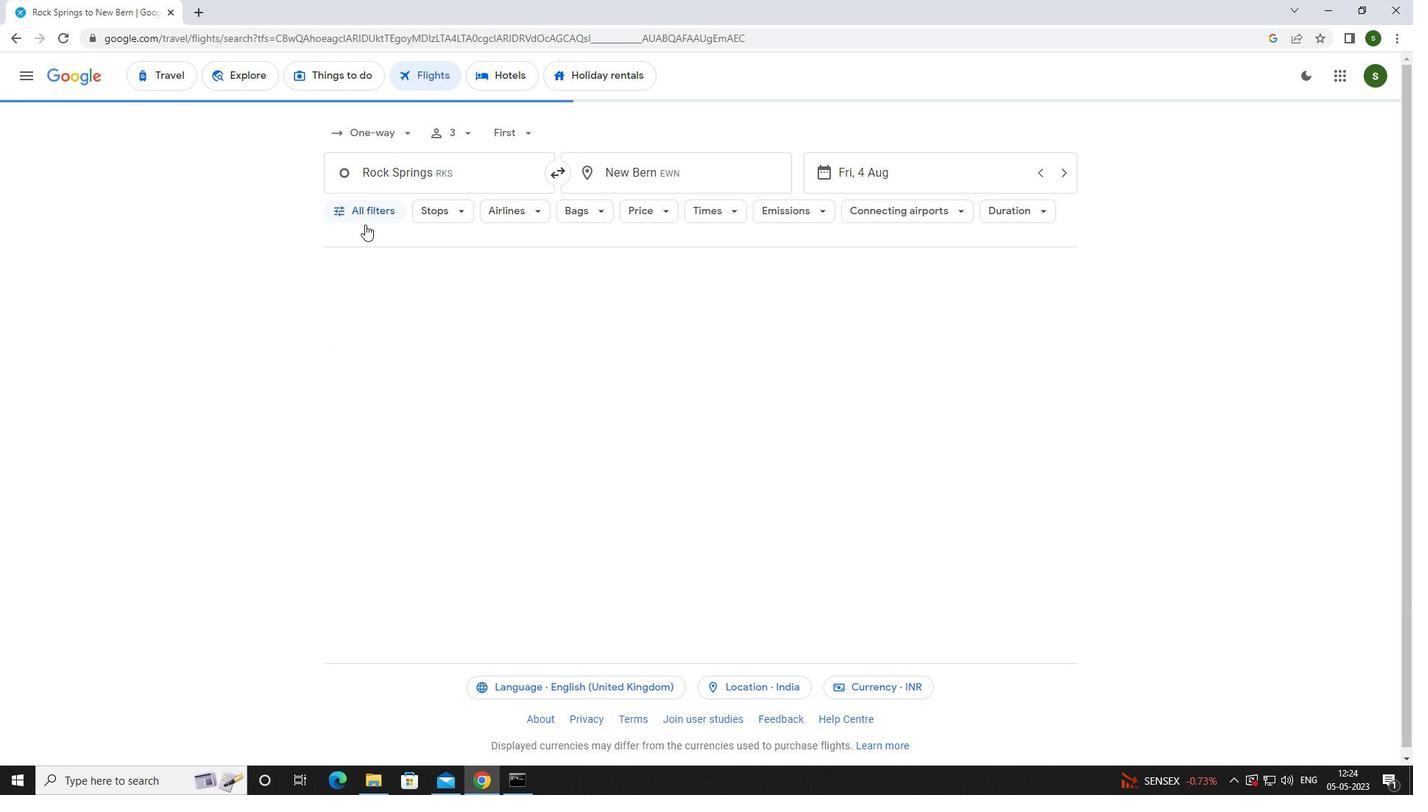 
Action: Mouse pressed left at (364, 219)
Screenshot: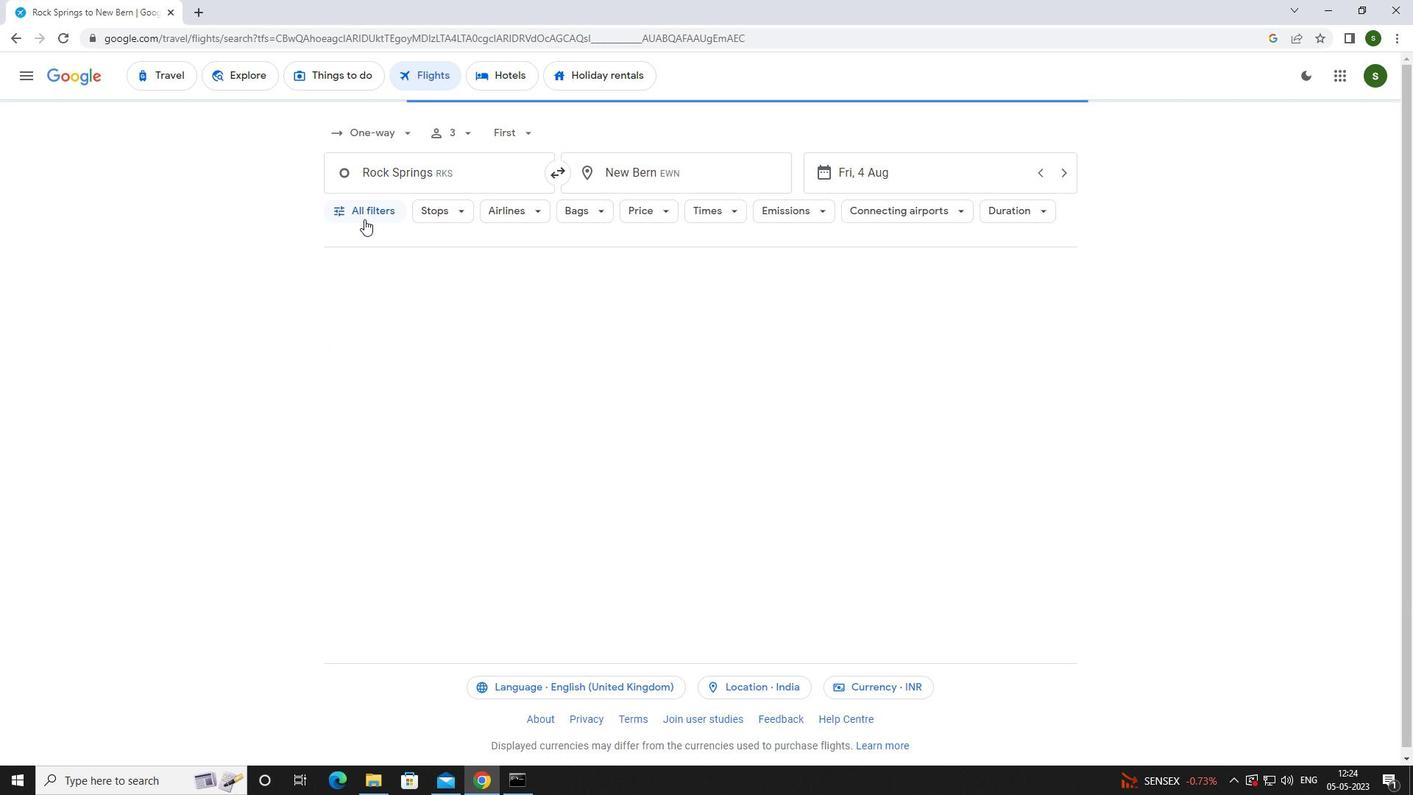 
Action: Mouse moved to (550, 525)
Screenshot: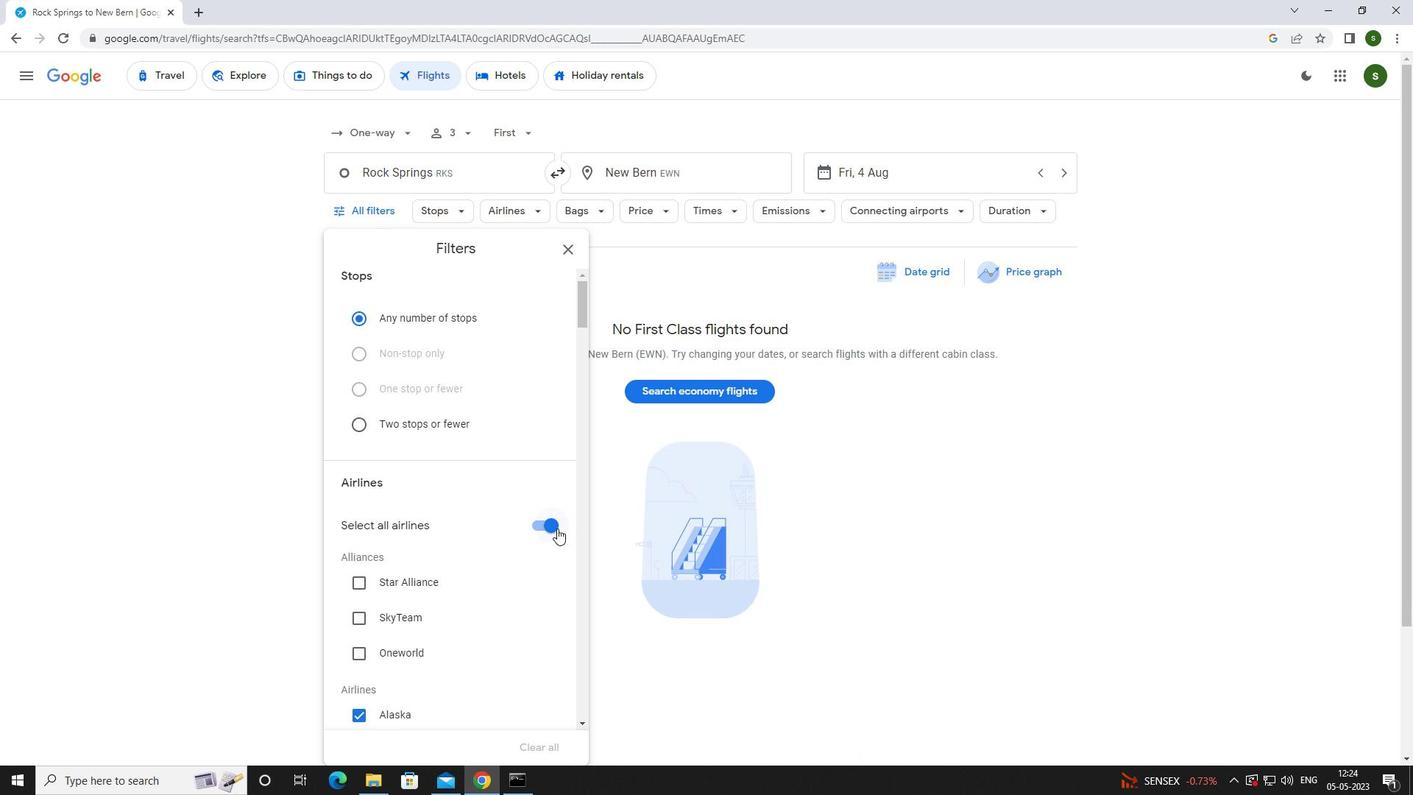 
Action: Mouse pressed left at (550, 525)
Screenshot: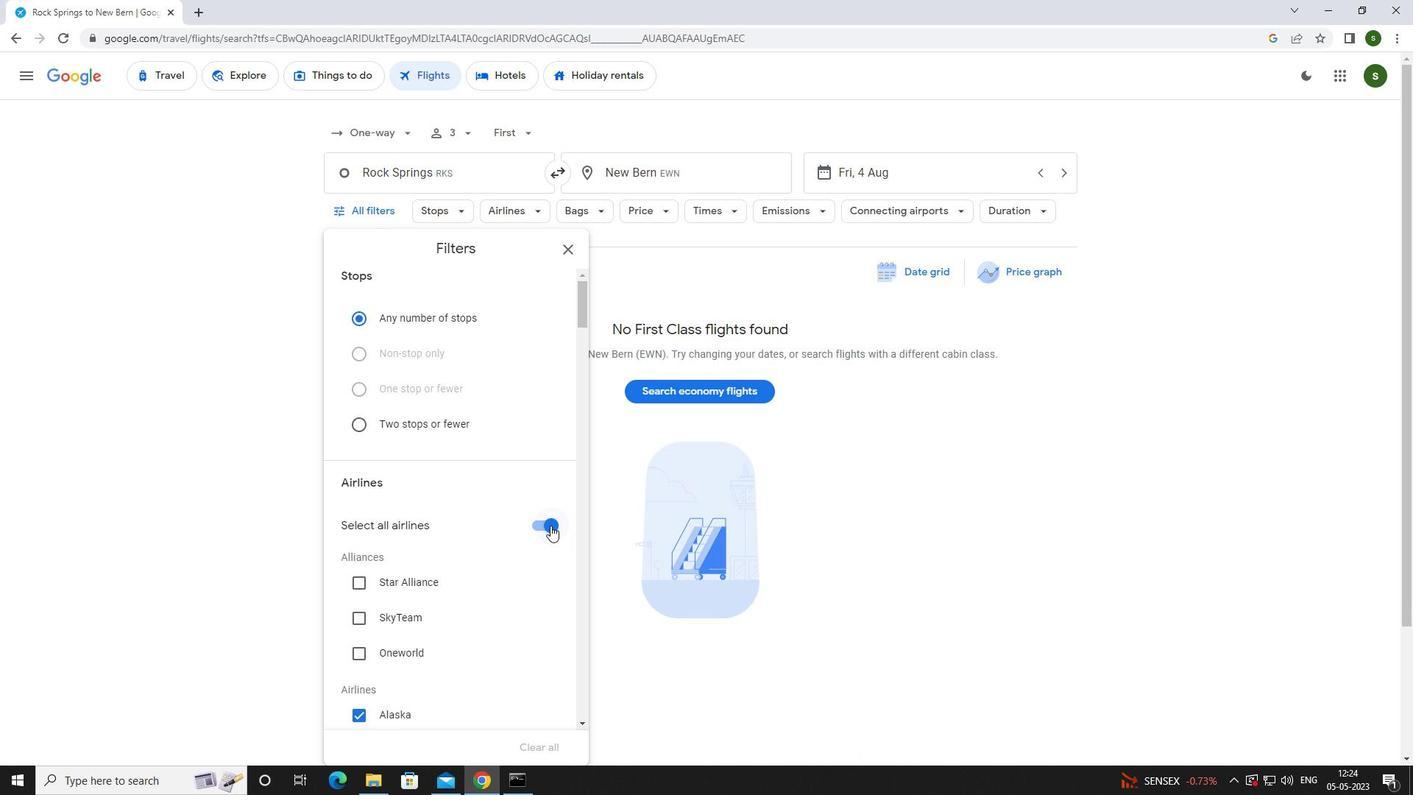
Action: Mouse moved to (516, 512)
Screenshot: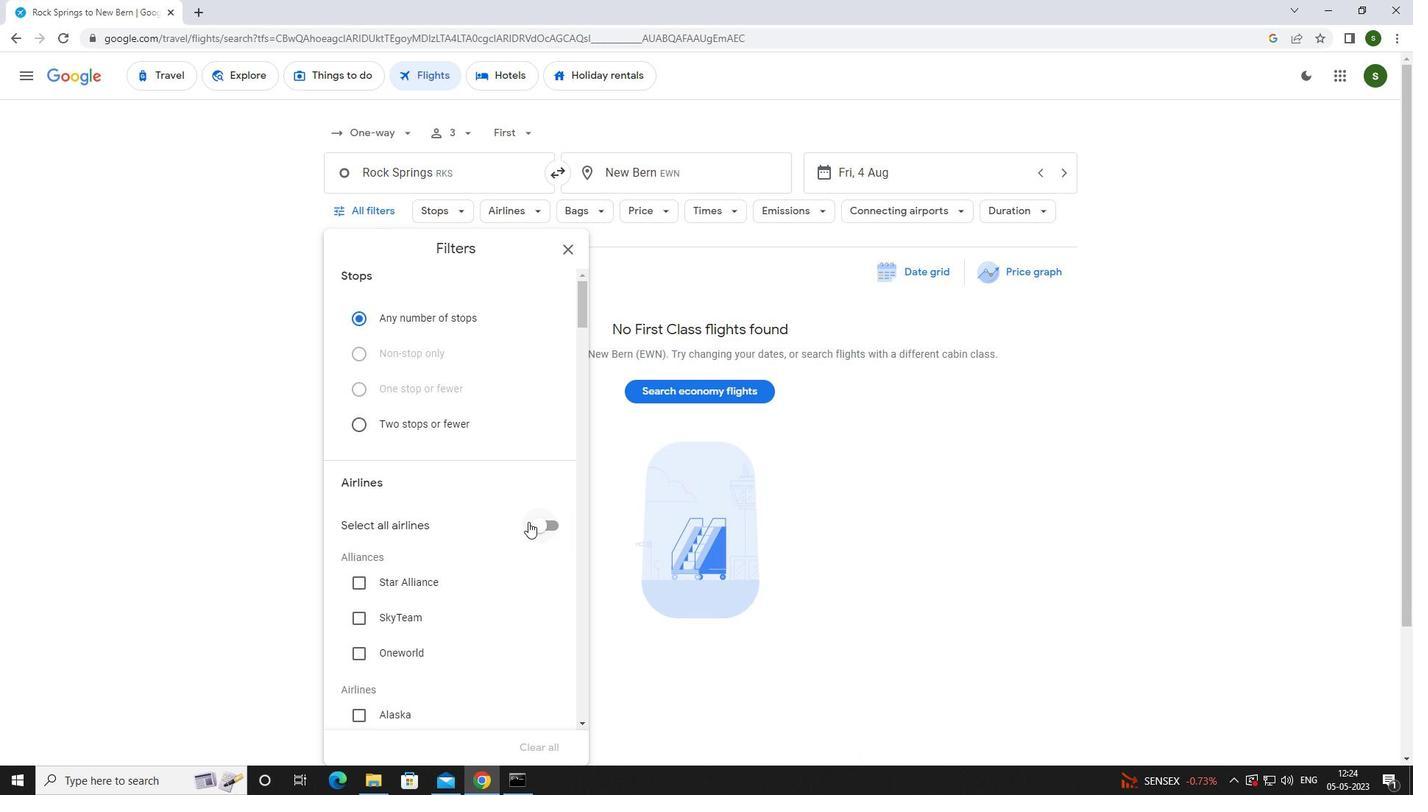 
Action: Mouse scrolled (516, 511) with delta (0, 0)
Screenshot: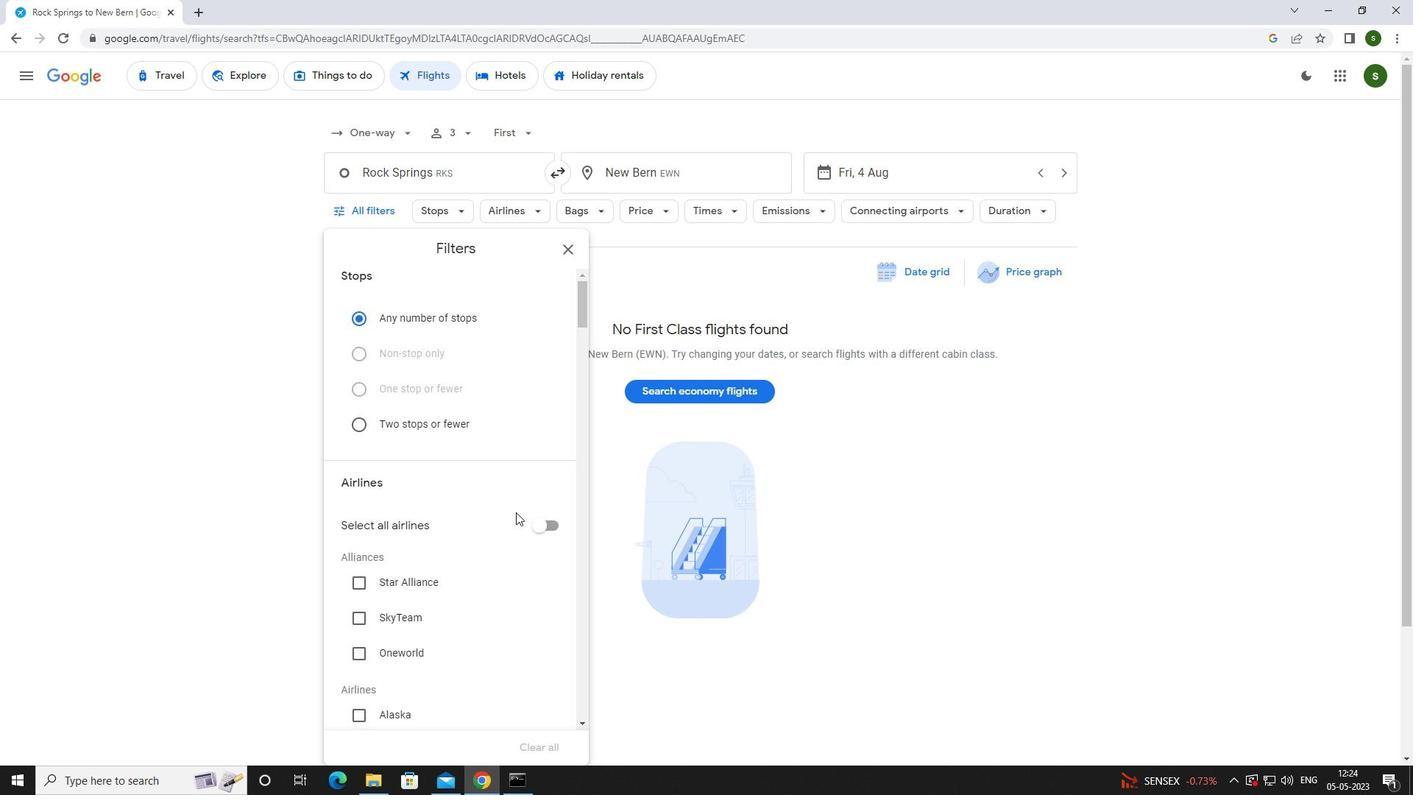
Action: Mouse scrolled (516, 511) with delta (0, 0)
Screenshot: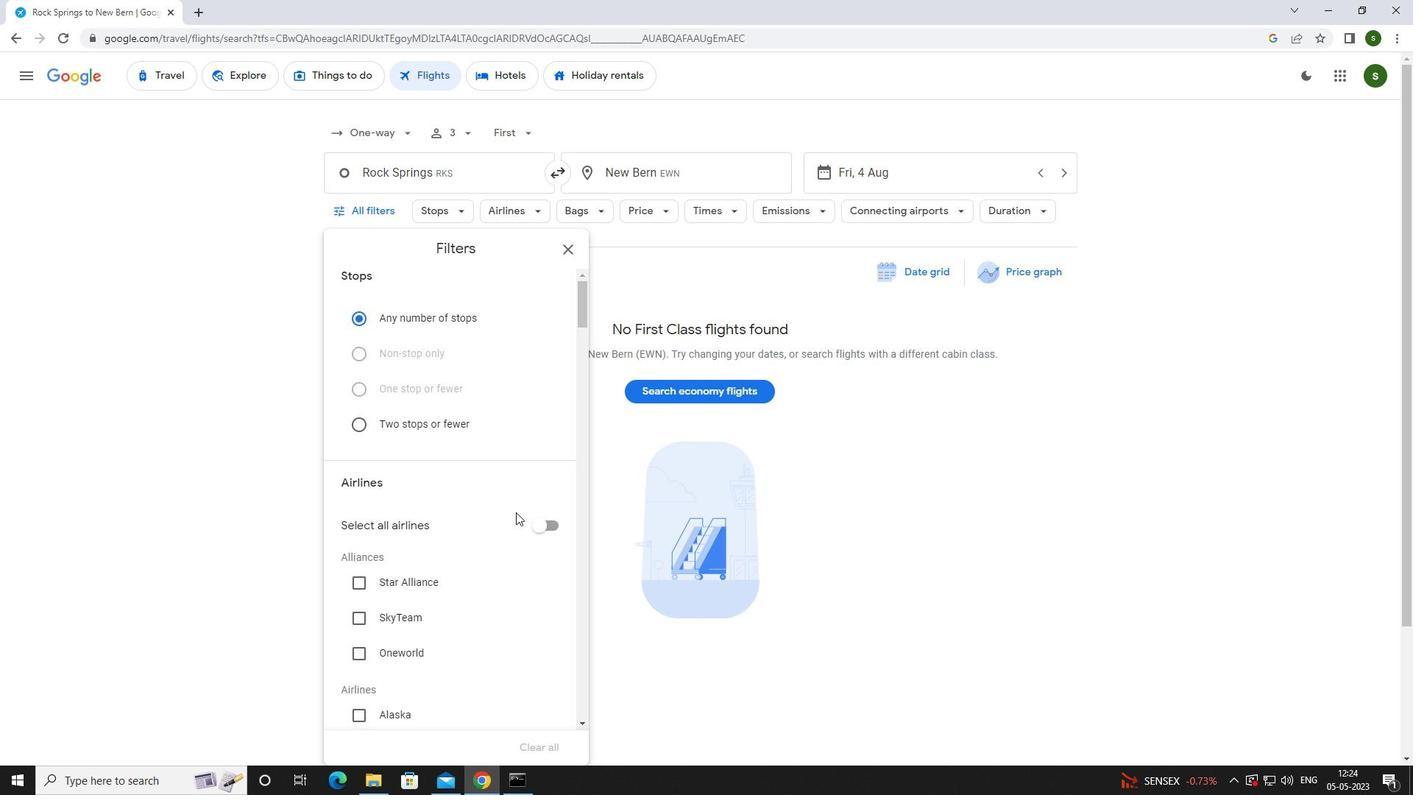 
Action: Mouse scrolled (516, 511) with delta (0, 0)
Screenshot: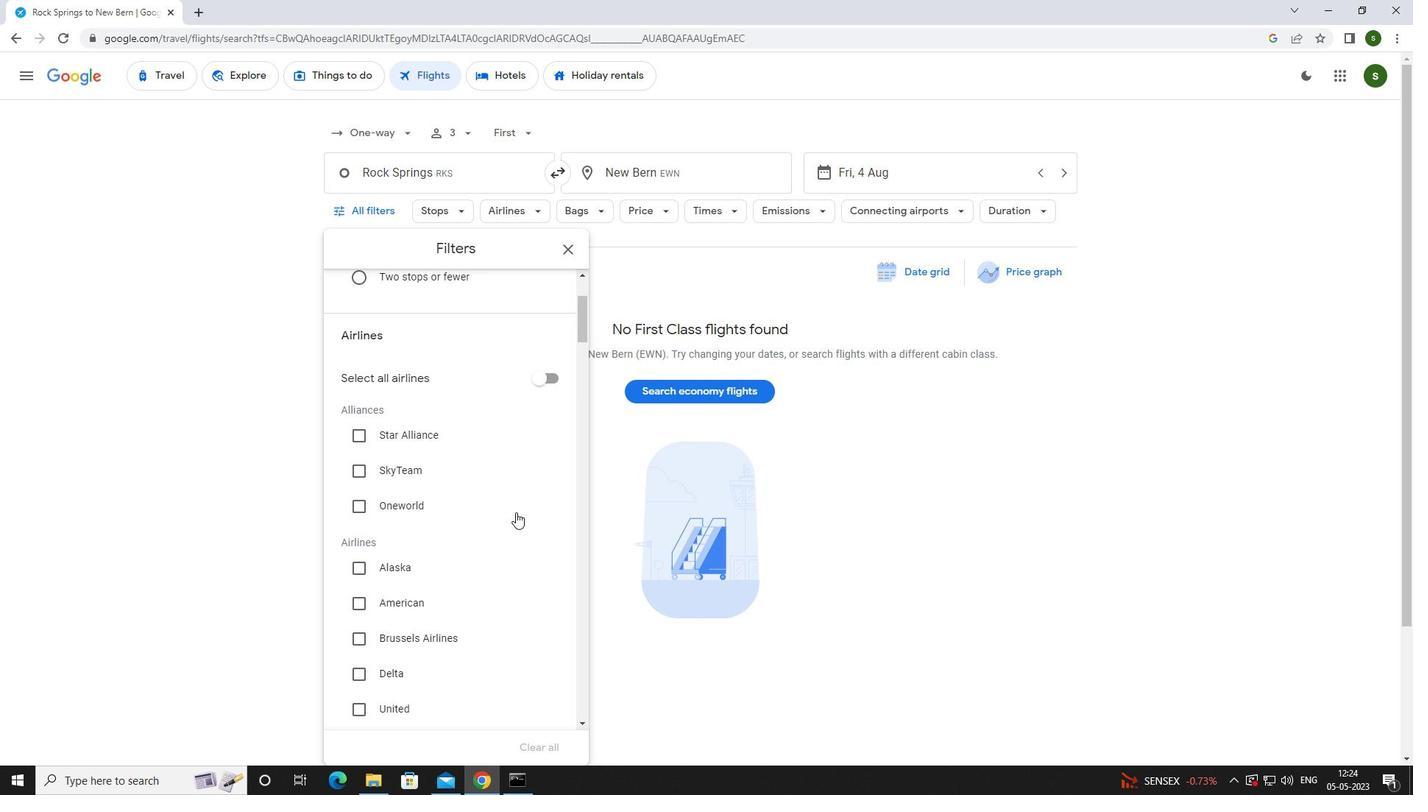
Action: Mouse scrolled (516, 511) with delta (0, 0)
Screenshot: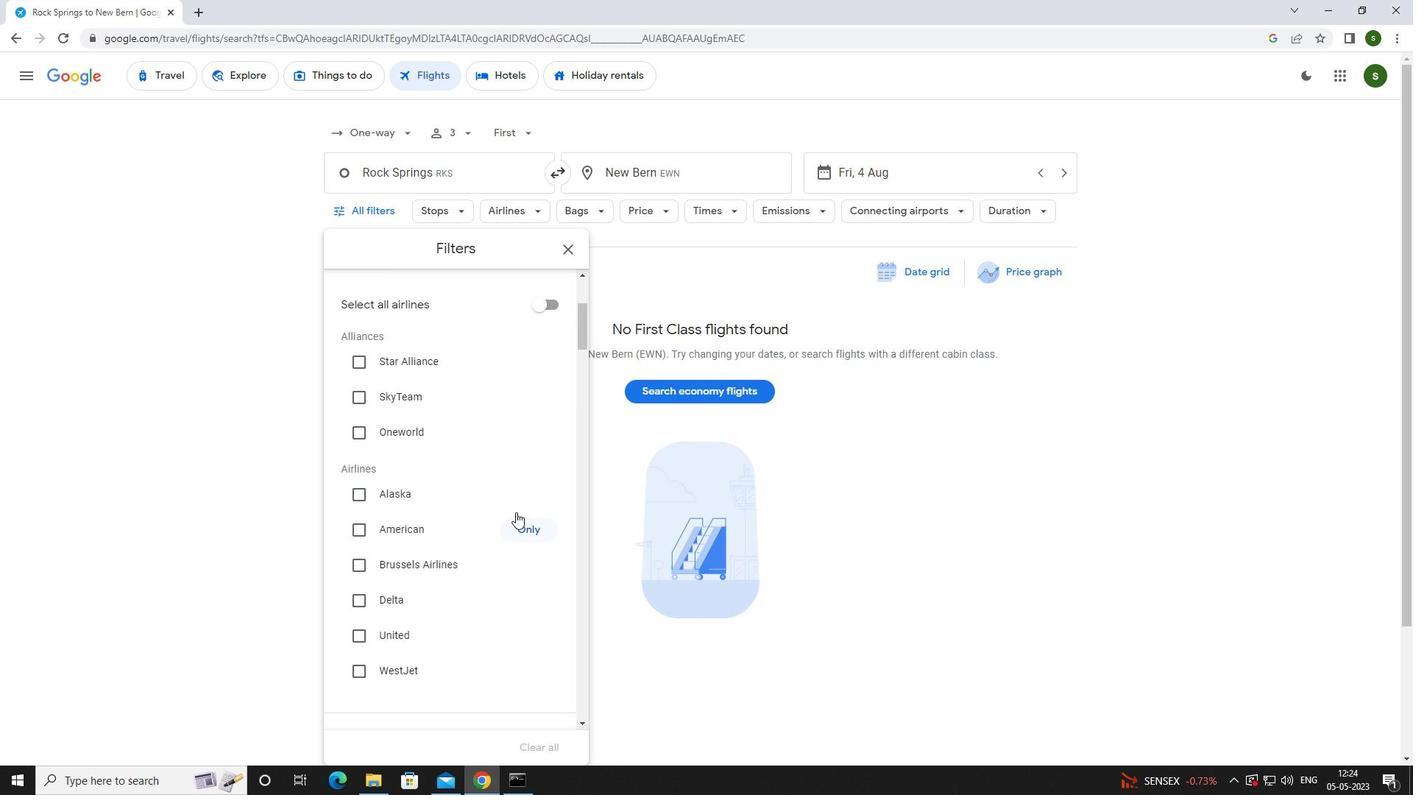 
Action: Mouse scrolled (516, 511) with delta (0, 0)
Screenshot: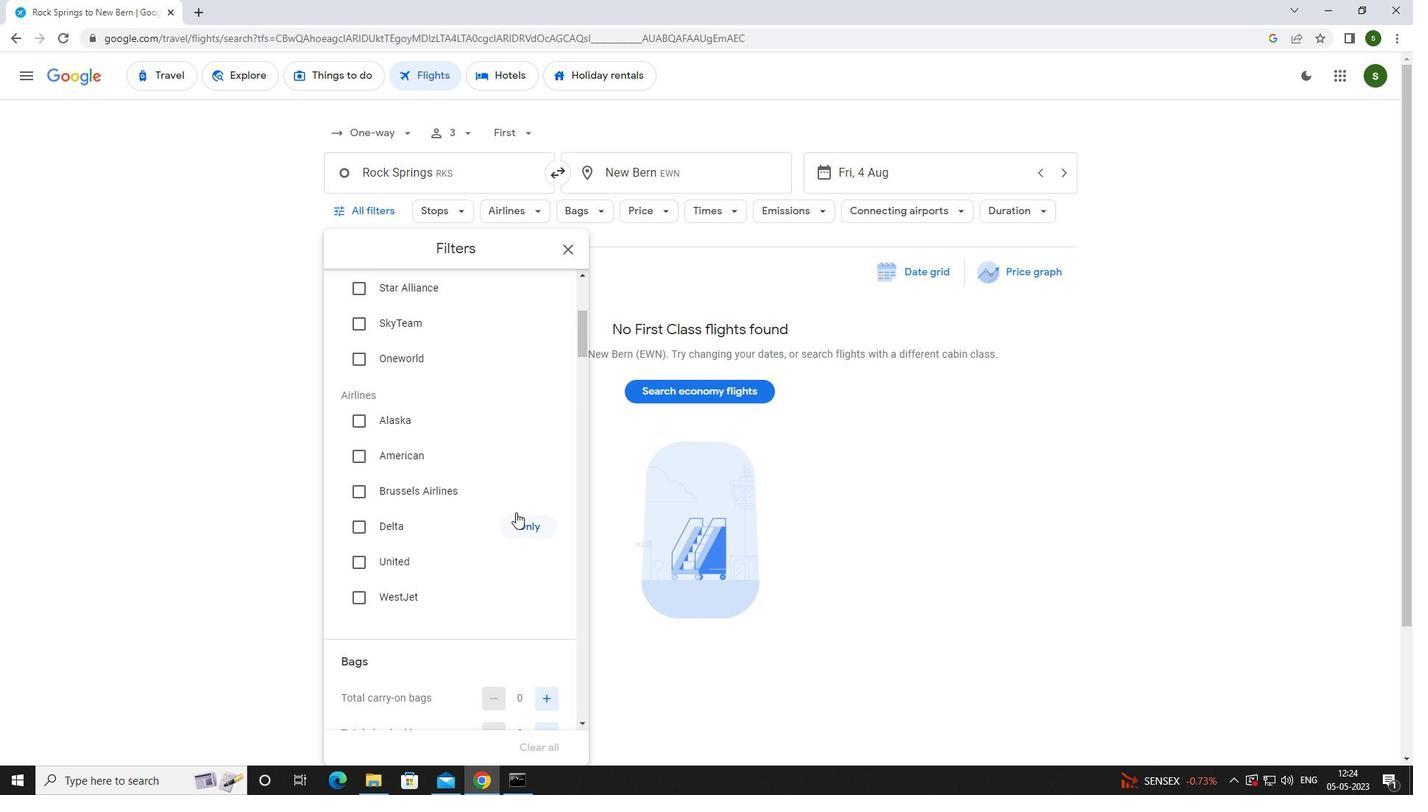 
Action: Mouse scrolled (516, 511) with delta (0, 0)
Screenshot: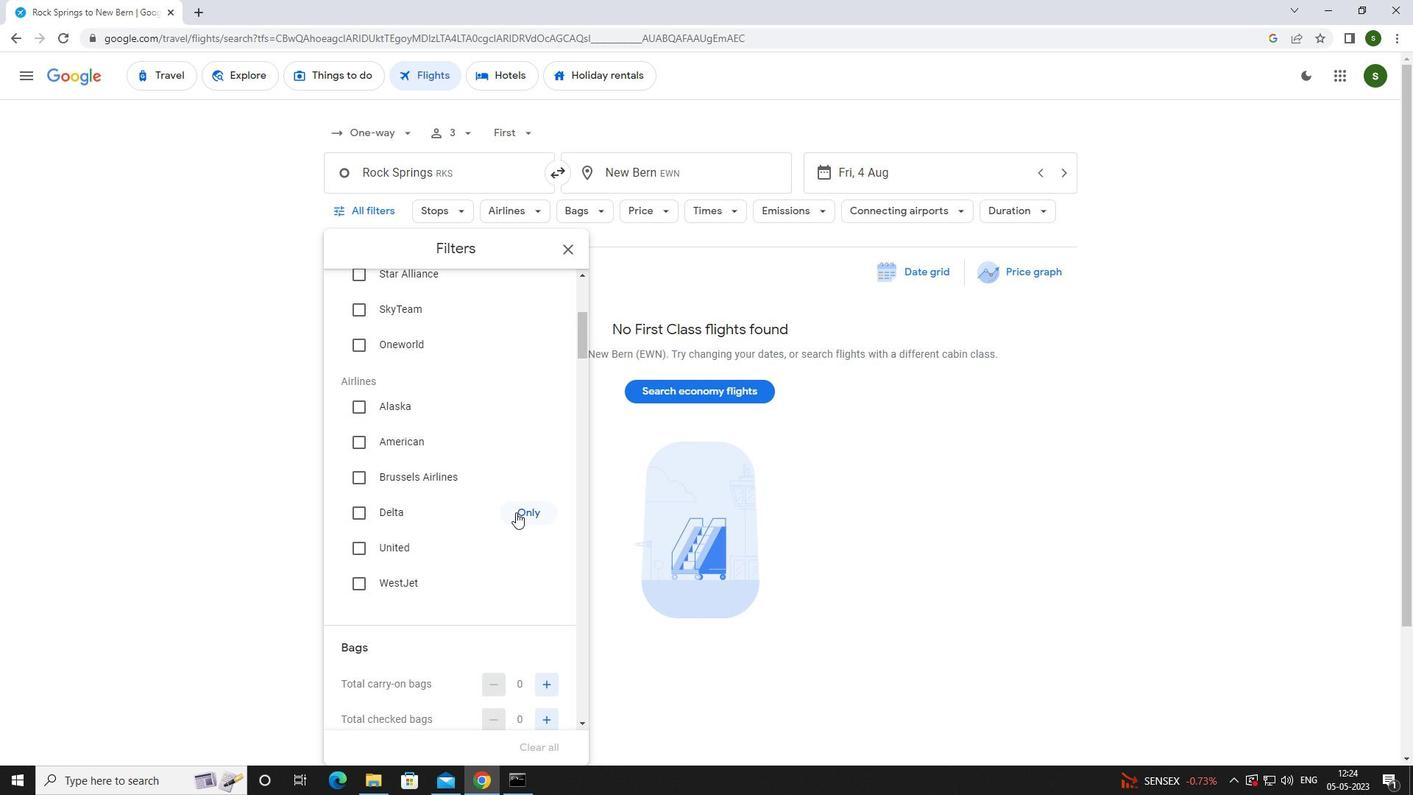 
Action: Mouse moved to (541, 552)
Screenshot: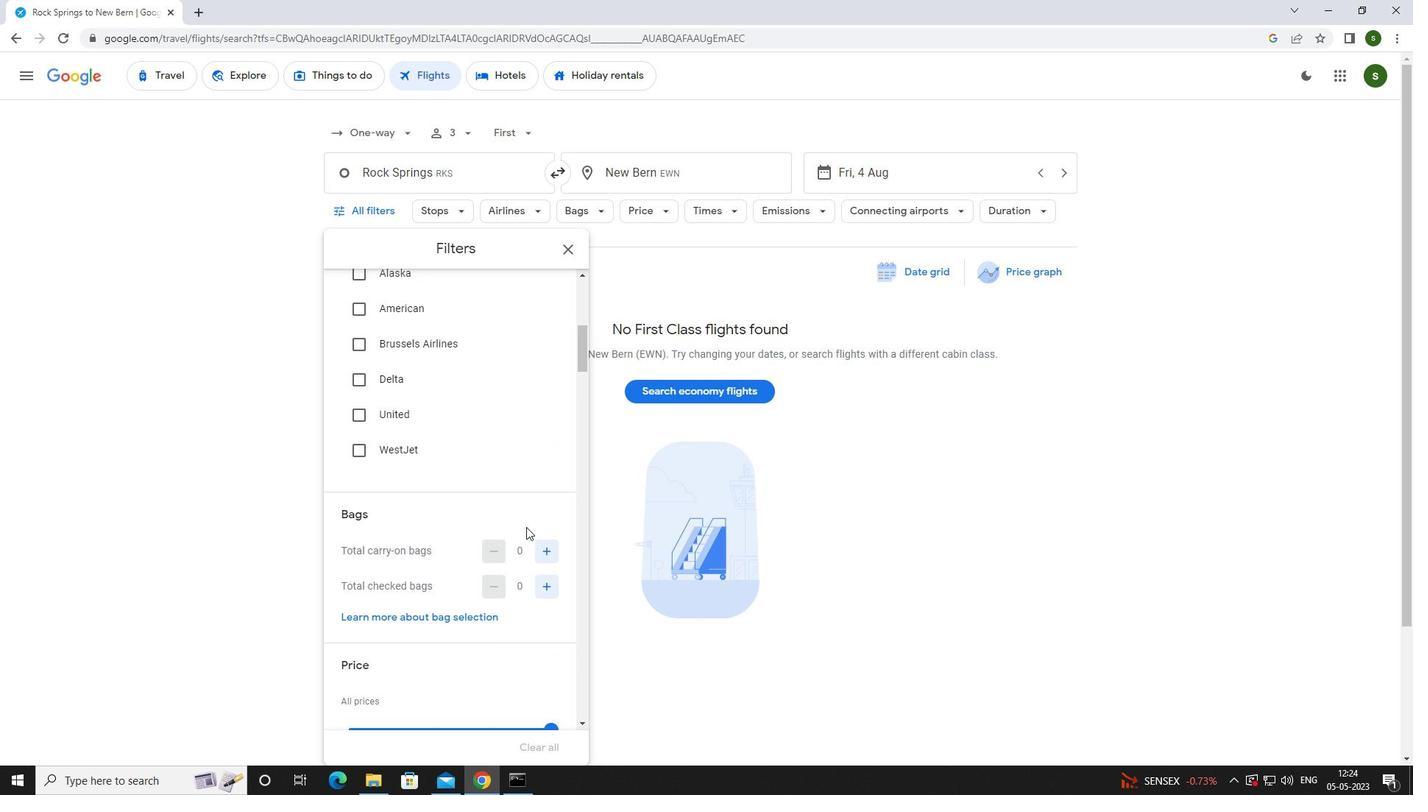 
Action: Mouse pressed left at (541, 552)
Screenshot: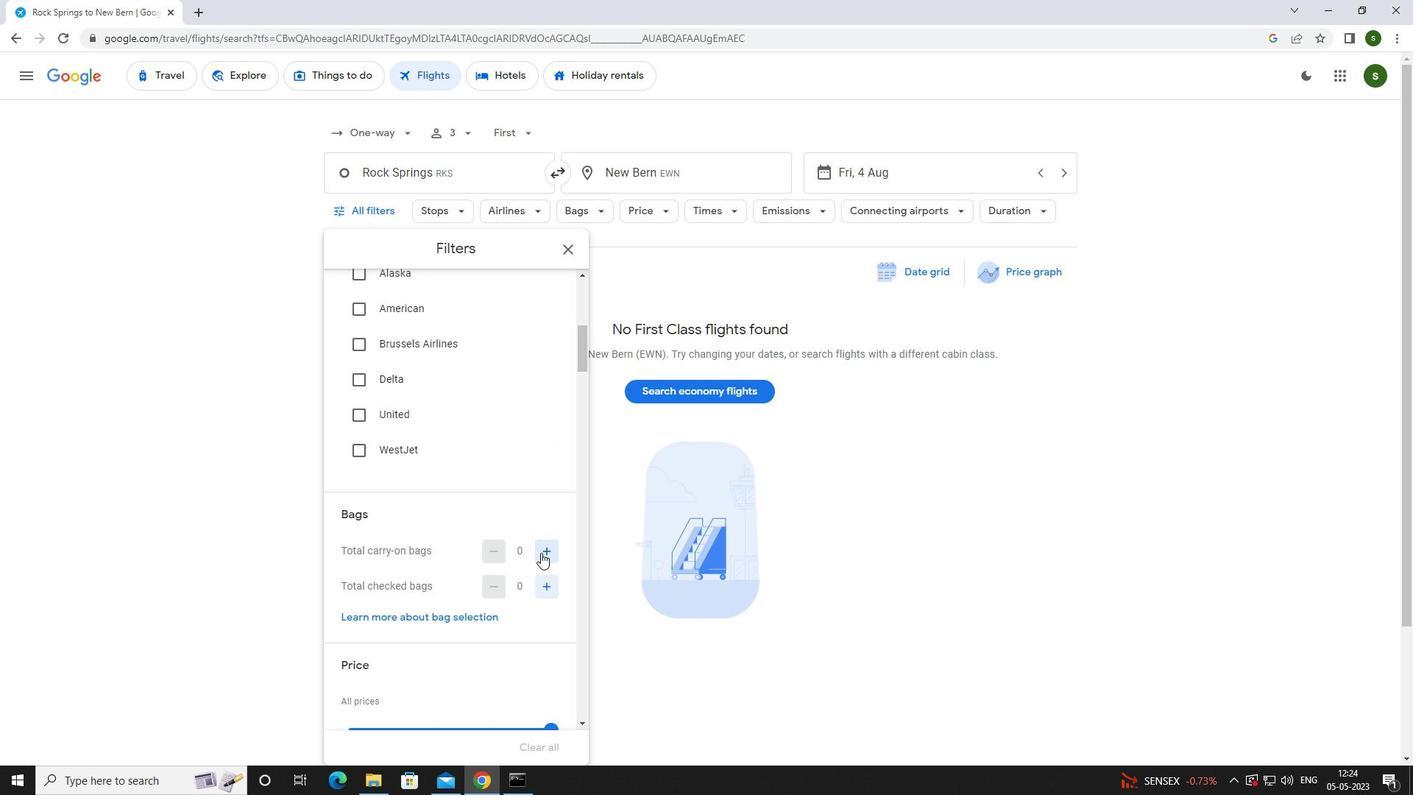
Action: Mouse scrolled (541, 552) with delta (0, 0)
Screenshot: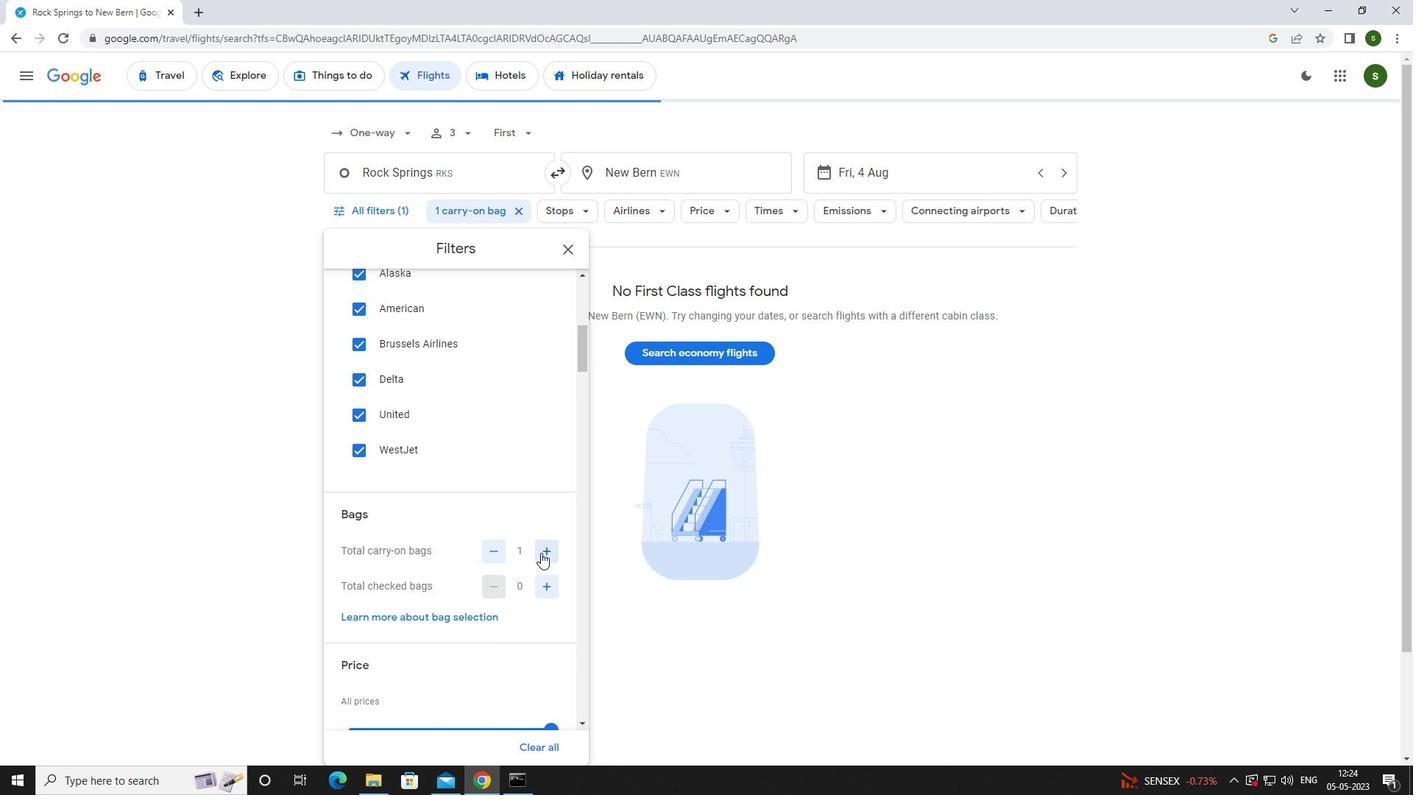 
Action: Mouse scrolled (541, 552) with delta (0, 0)
Screenshot: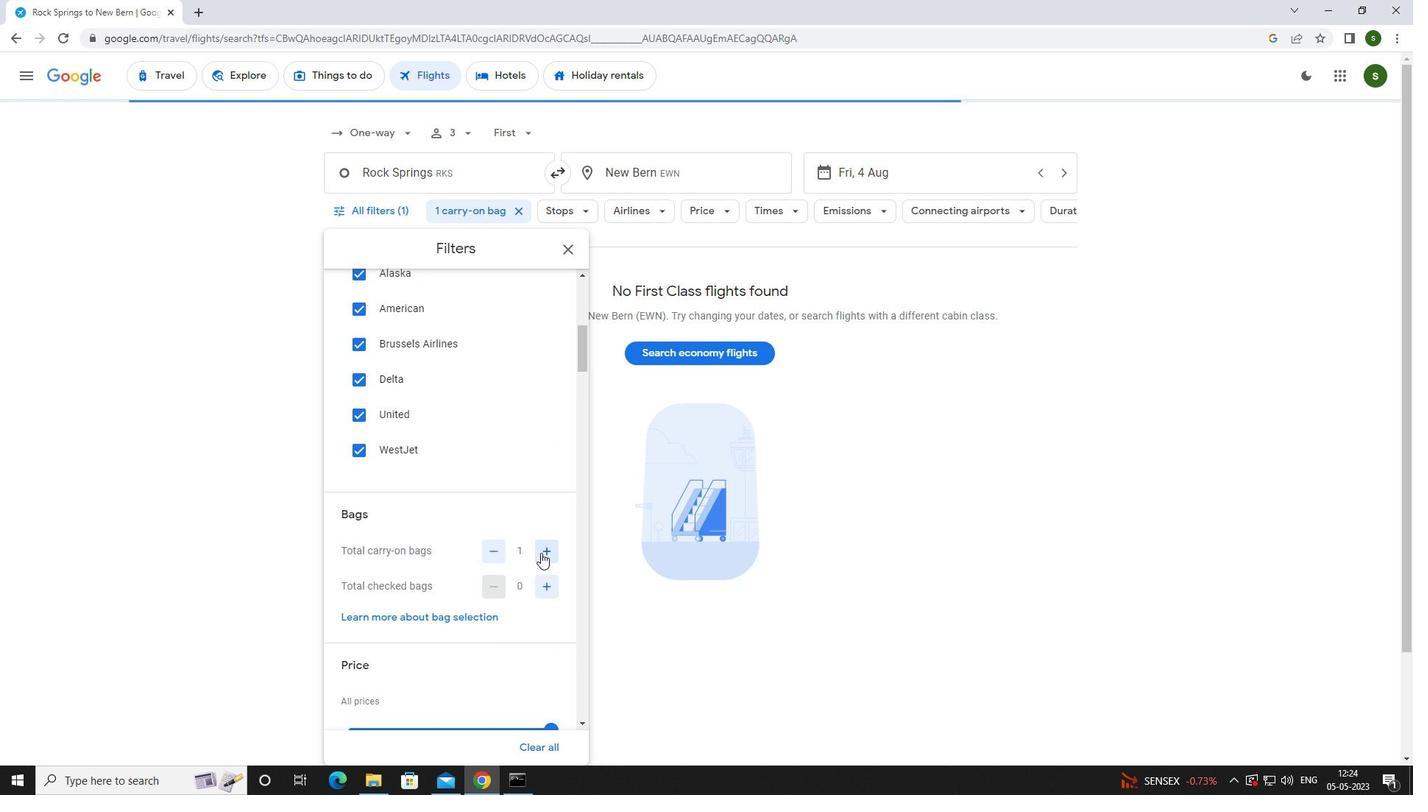 
Action: Mouse moved to (554, 583)
Screenshot: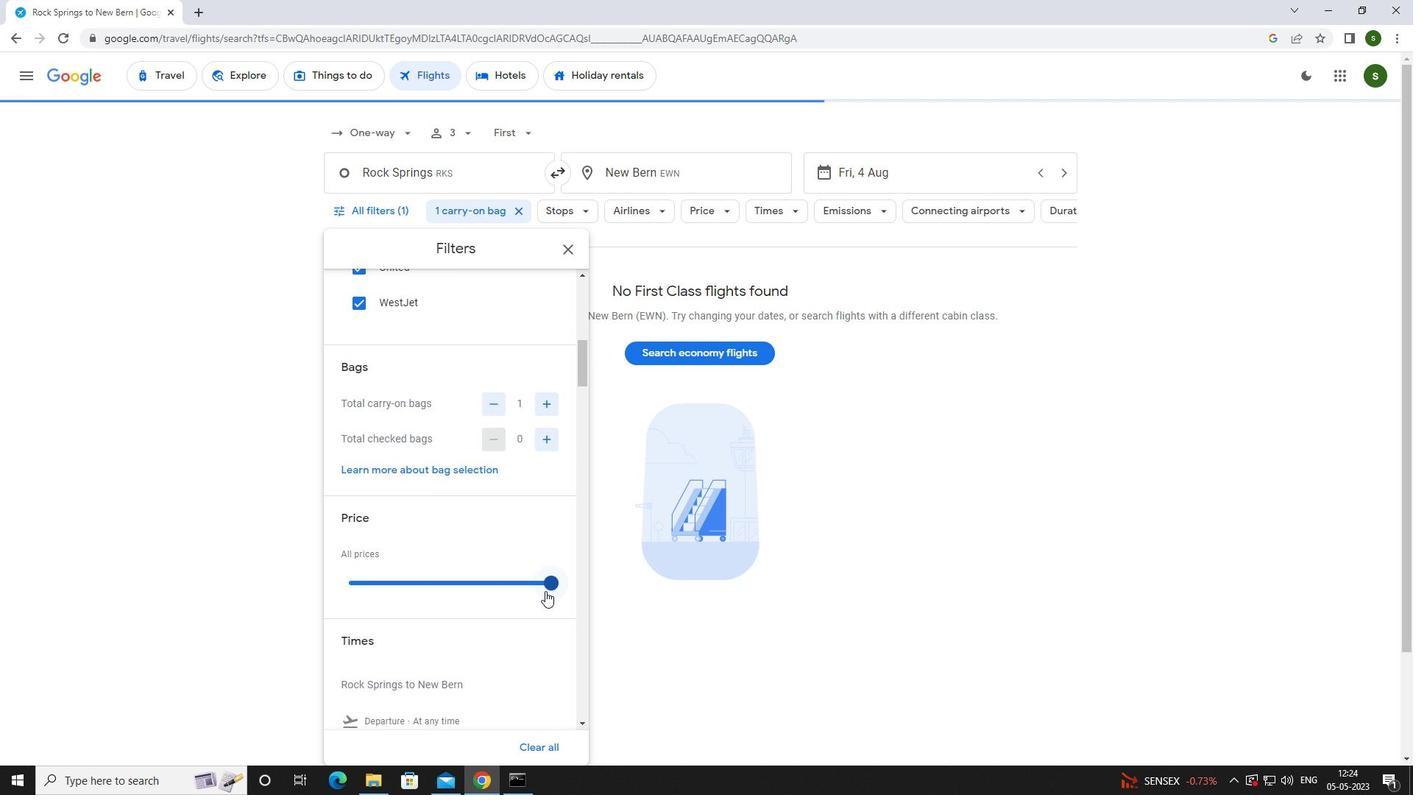 
Action: Mouse pressed left at (554, 583)
Screenshot: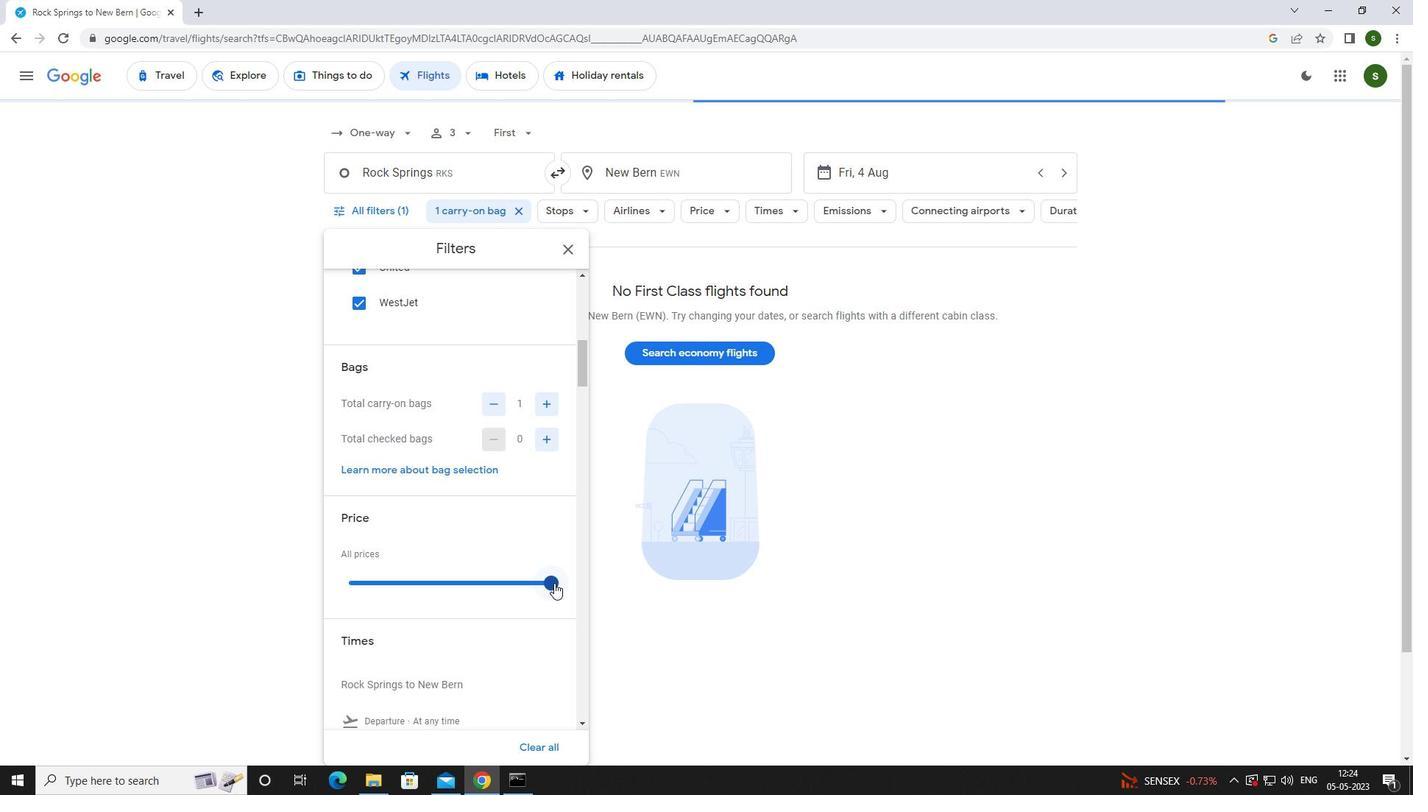 
Action: Mouse scrolled (554, 582) with delta (0, 0)
Screenshot: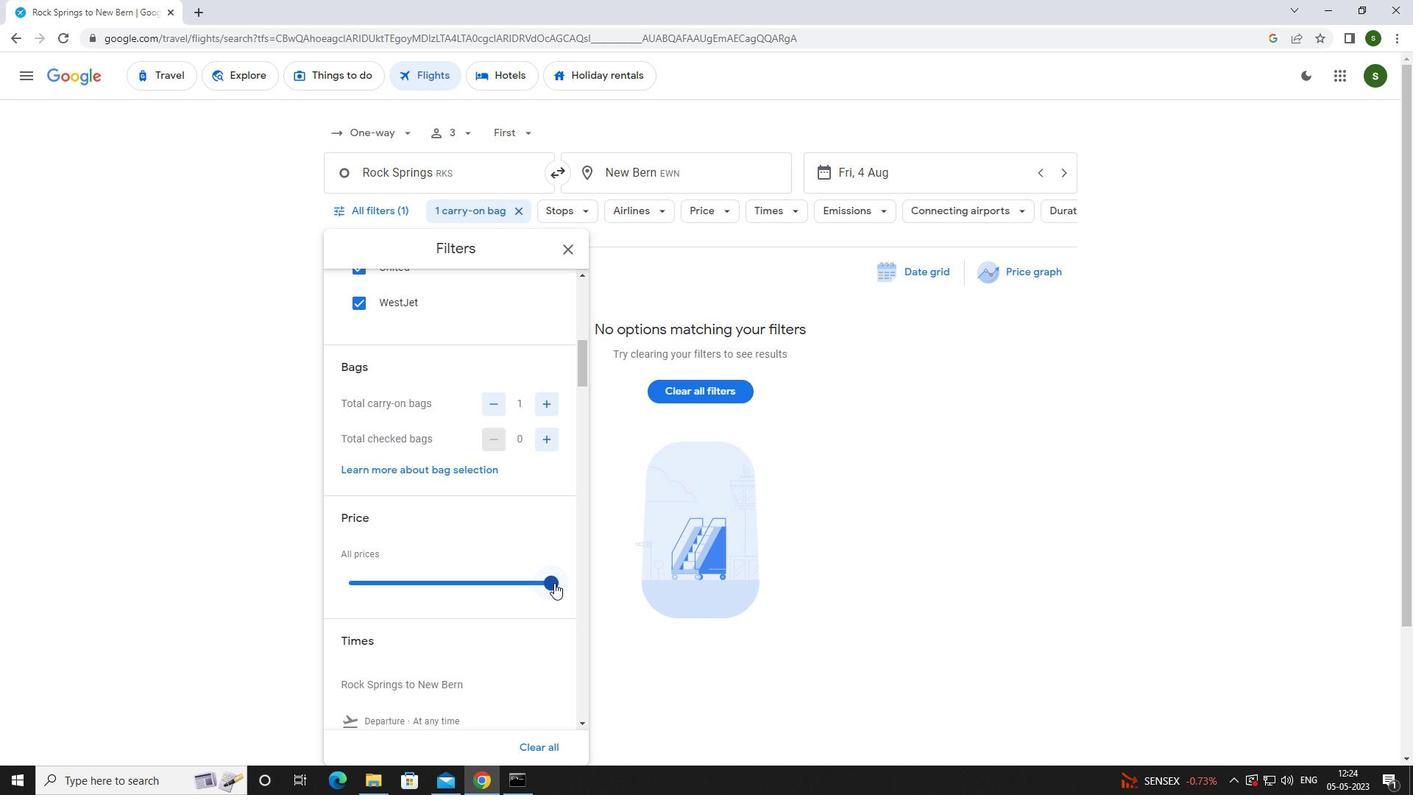 
Action: Mouse scrolled (554, 582) with delta (0, 0)
Screenshot: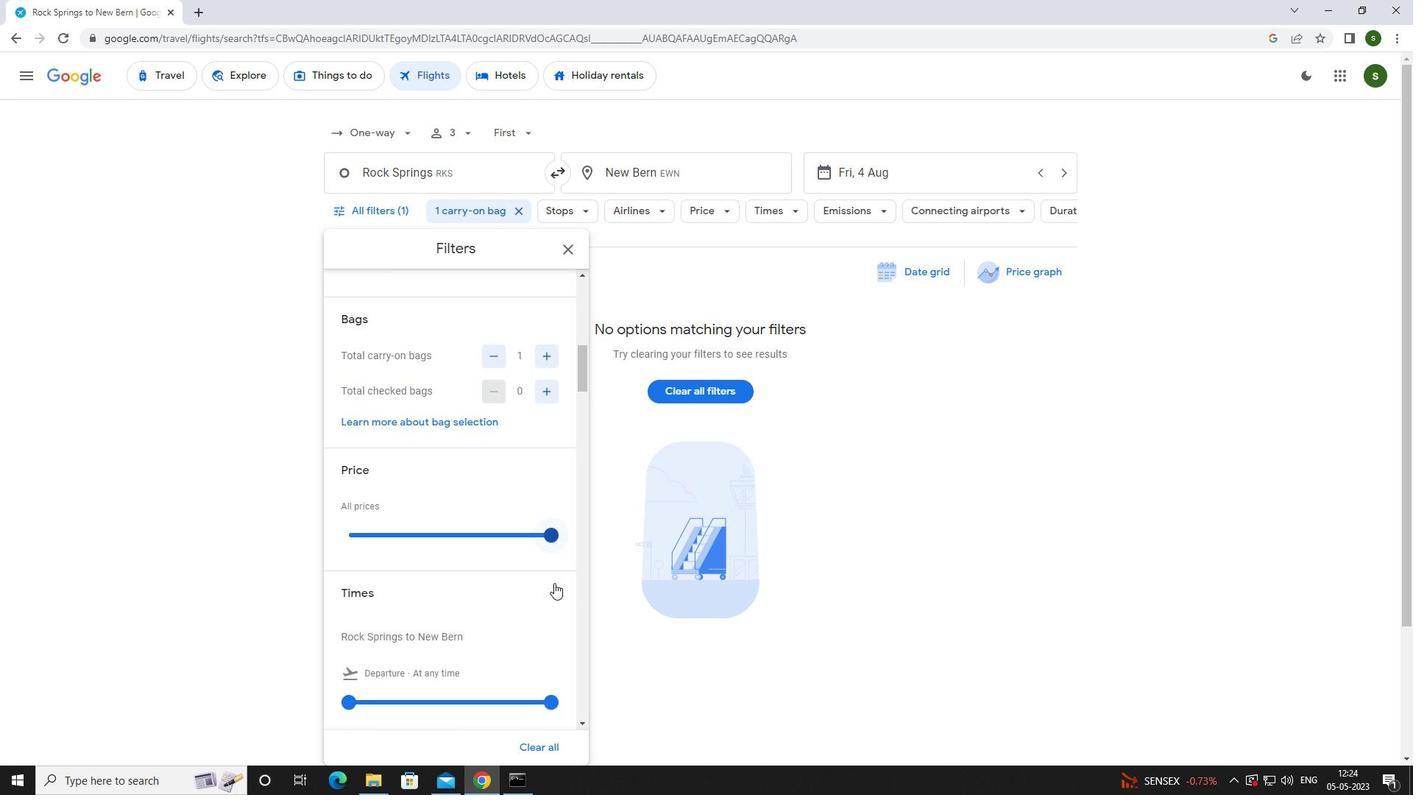 
Action: Mouse moved to (353, 603)
Screenshot: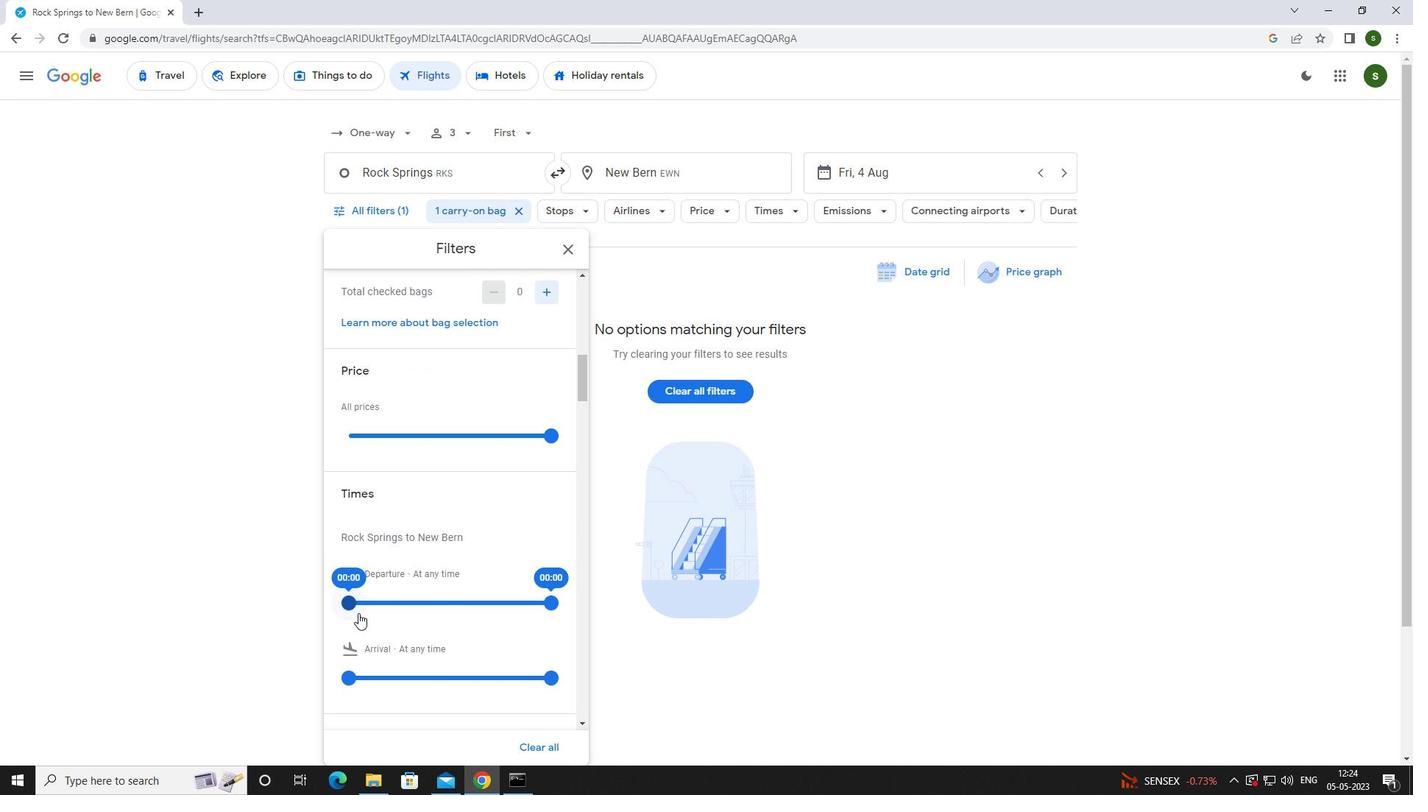 
Action: Mouse pressed left at (353, 603)
Screenshot: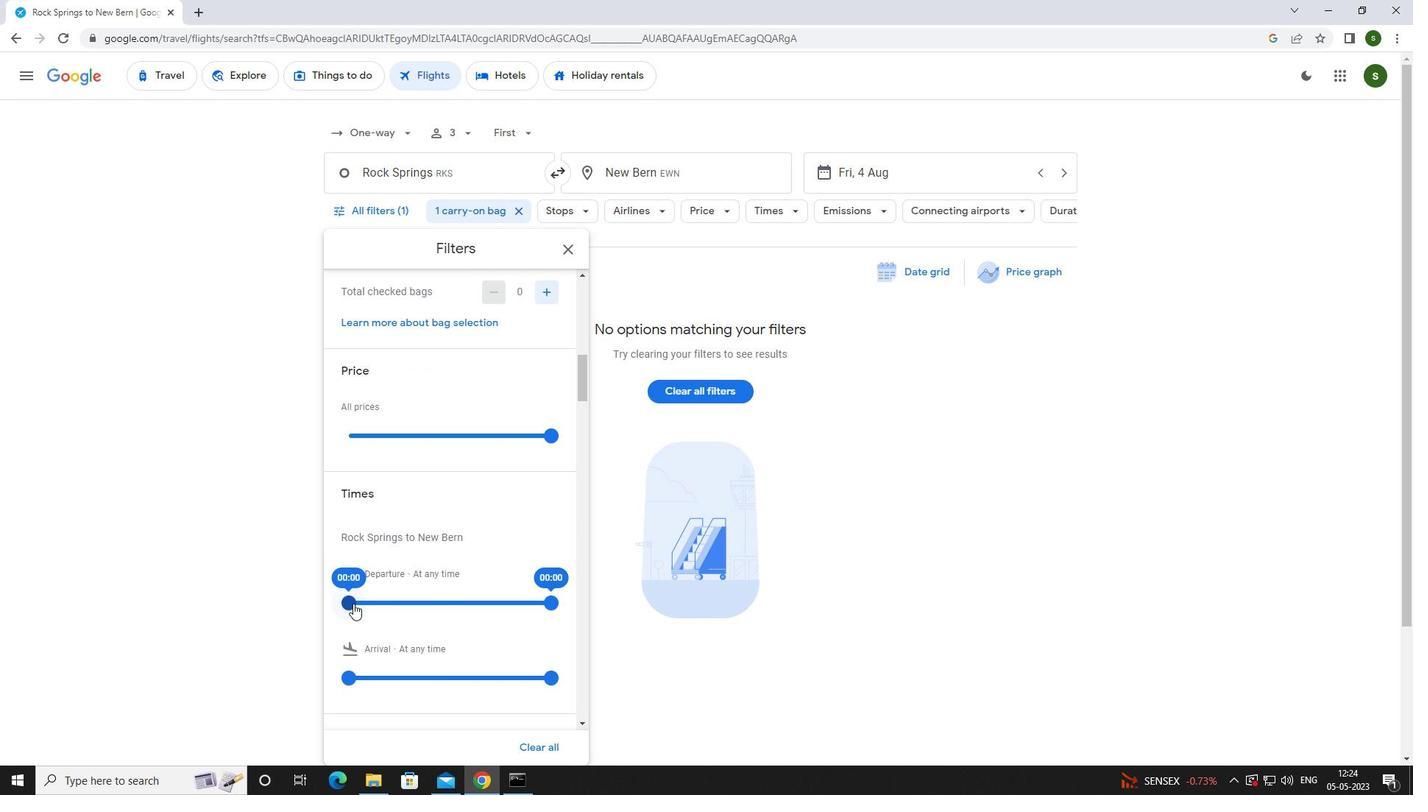 
Action: Mouse moved to (697, 646)
Screenshot: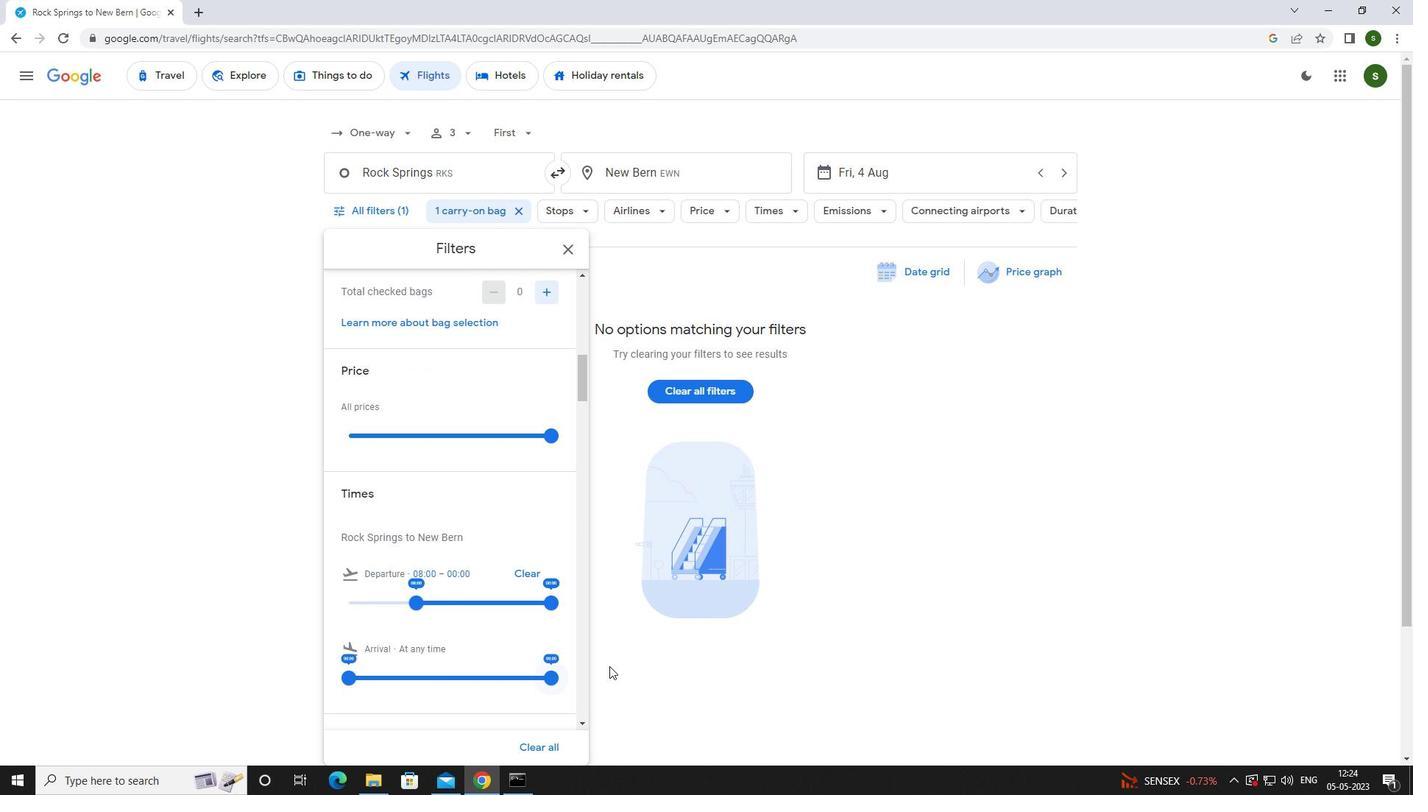 
Action: Mouse pressed left at (697, 646)
Screenshot: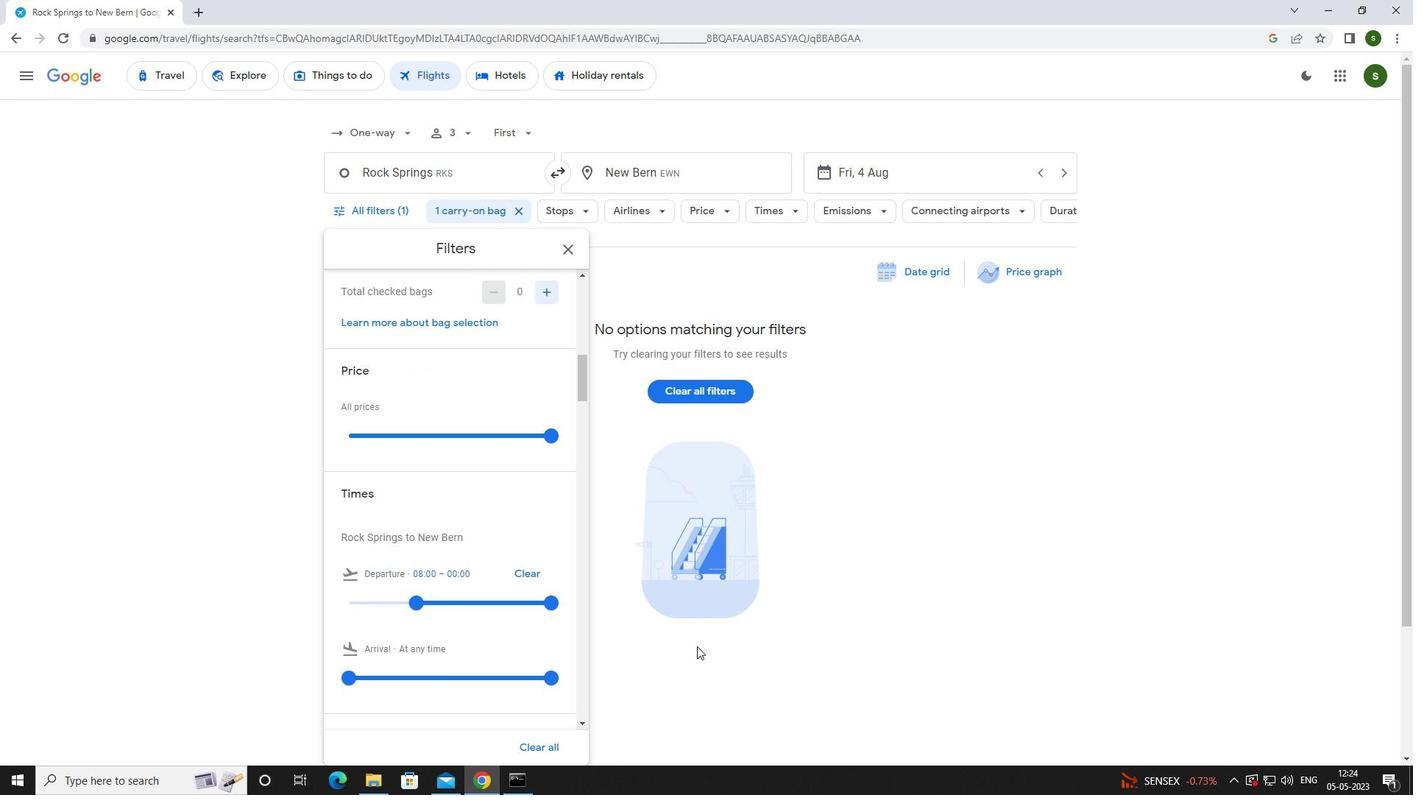 
Action: Mouse moved to (699, 635)
Screenshot: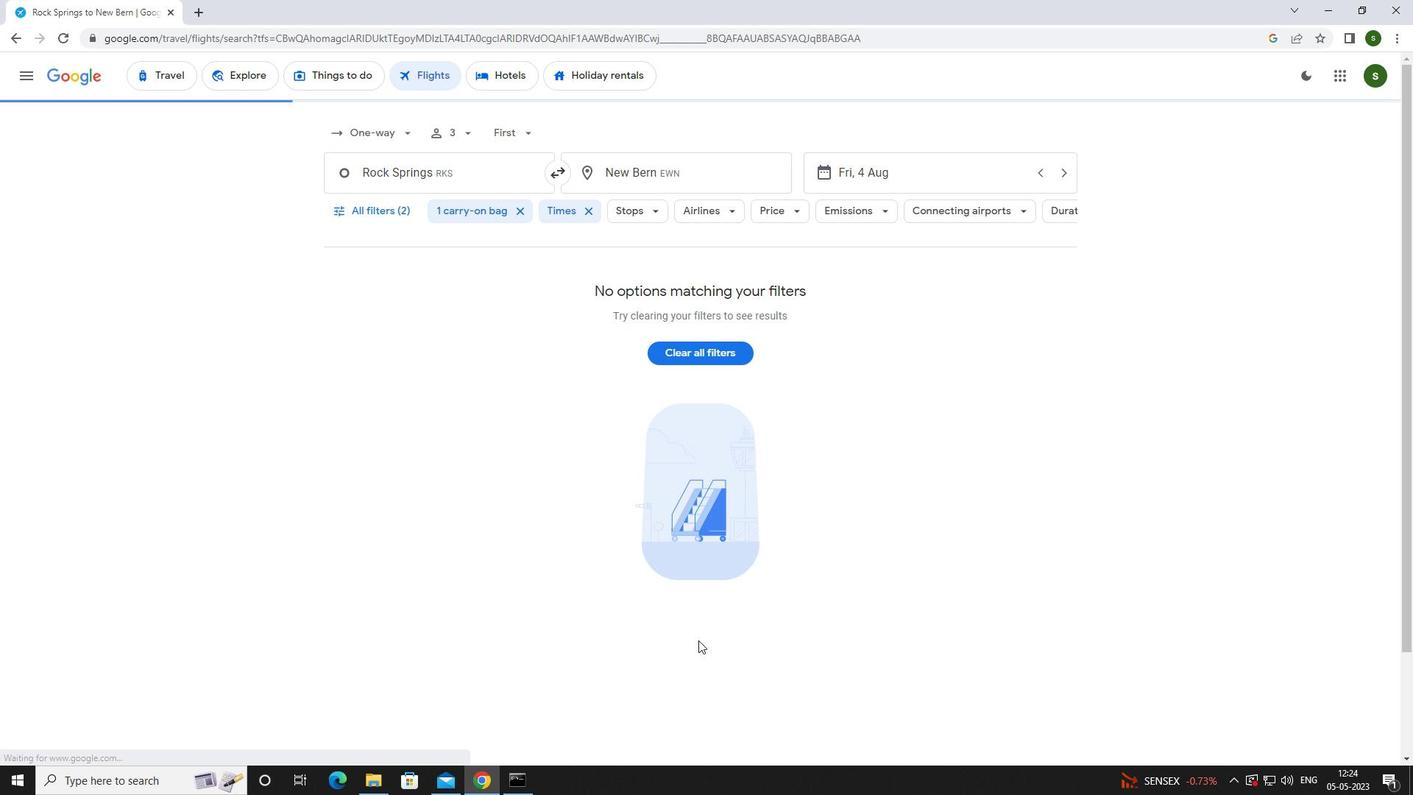 
